 Task: Add an event with the title Lunch Break: Wellness and Self-Care Workshop, date '2023/11/15', time 7:50 AM to 9:50 AMand add a description: As the meeting progresses, the focus will shift towards exploring potential synergies, investment opportunities, and the investor's specific interests. The potential investor may ask questions about your market strategy, scalability, competitive landscape, or revenue projections. Be prepared to provide concise and well-supported answers, backed by market research, customer insights, or industry trends._x000D_
_x000D_
Select event color  Banana . Add location for the event as: San Francisco, USA, logged in from the account softage.4@softage.netand send the event invitation to softage.3@softage.net and softage.5@softage.net. Set a reminder for the event Weekly on Sunday
Action: Mouse moved to (68, 84)
Screenshot: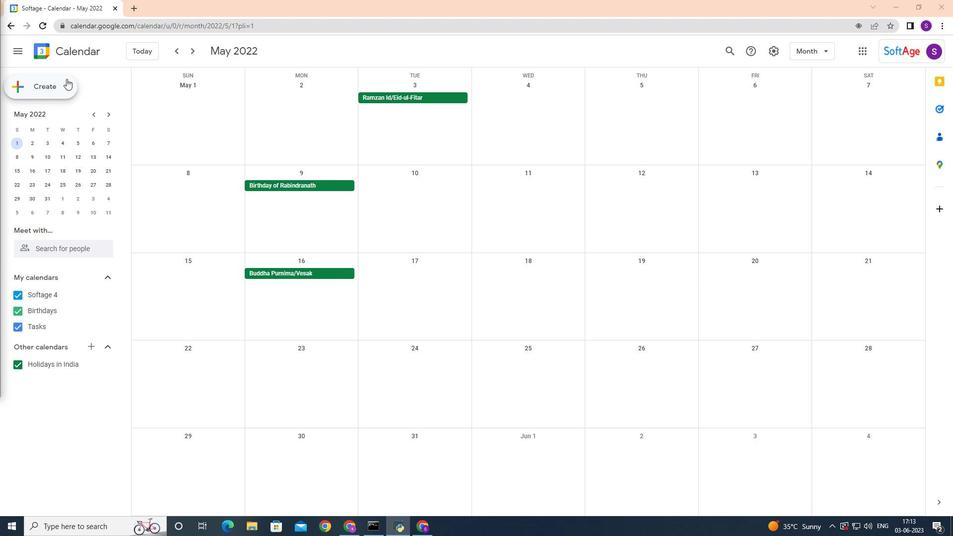 
Action: Mouse pressed left at (68, 84)
Screenshot: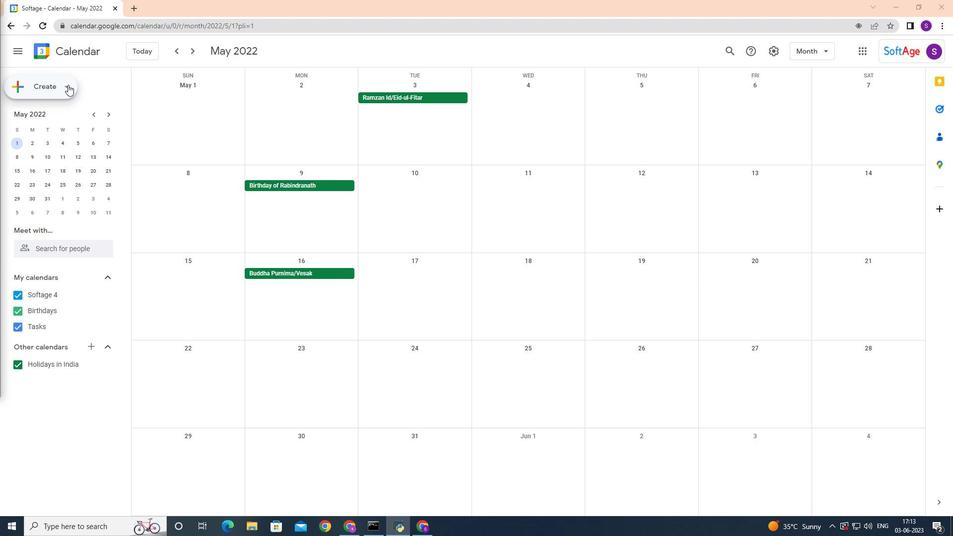 
Action: Mouse moved to (63, 110)
Screenshot: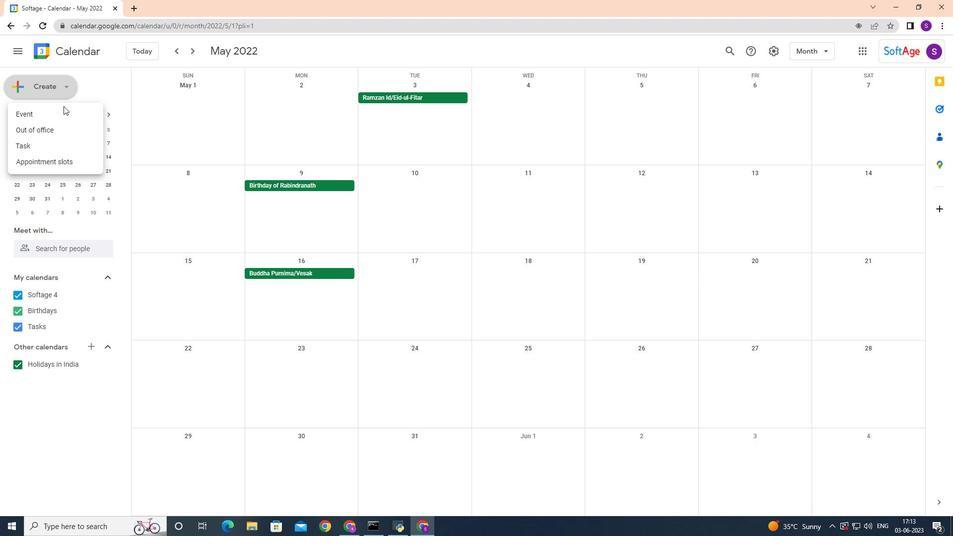 
Action: Mouse pressed left at (63, 110)
Screenshot: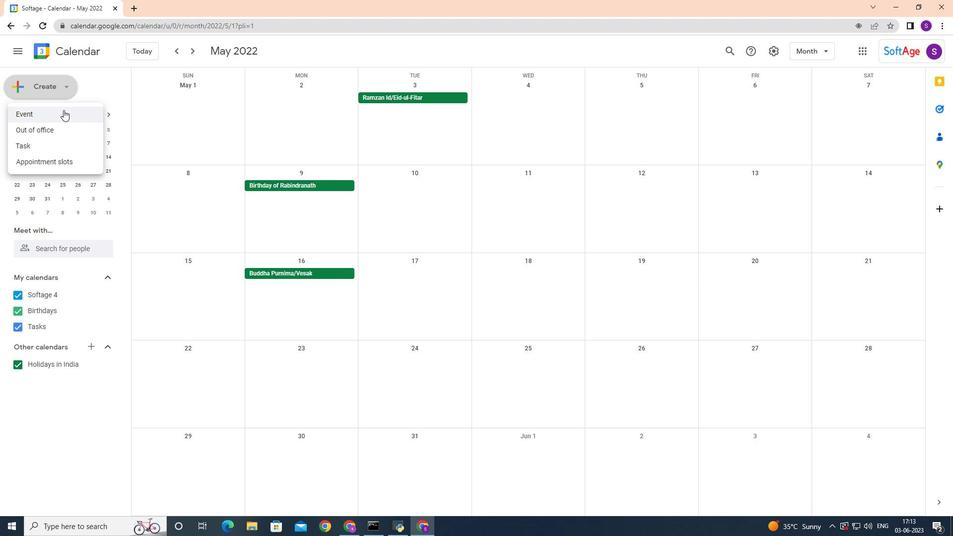 
Action: Mouse moved to (378, 333)
Screenshot: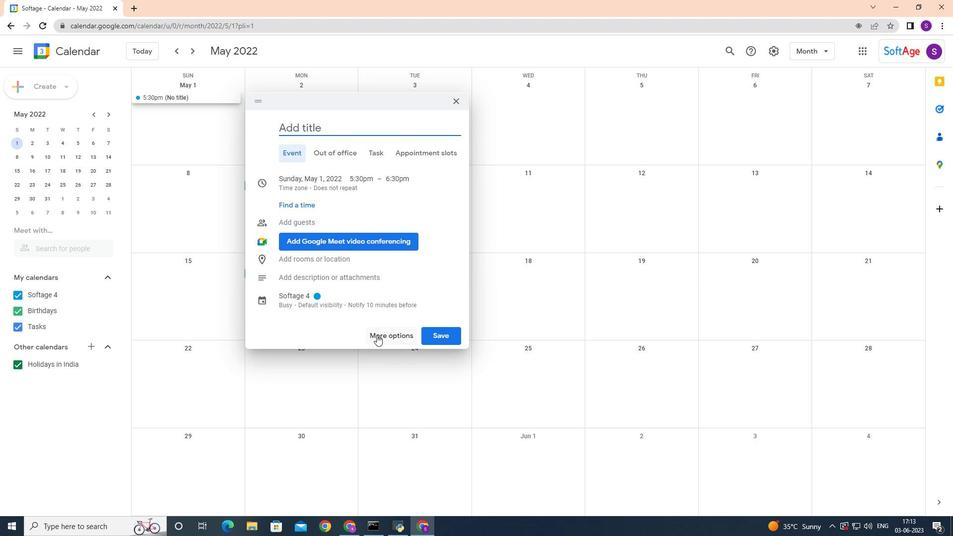 
Action: Mouse pressed left at (378, 333)
Screenshot: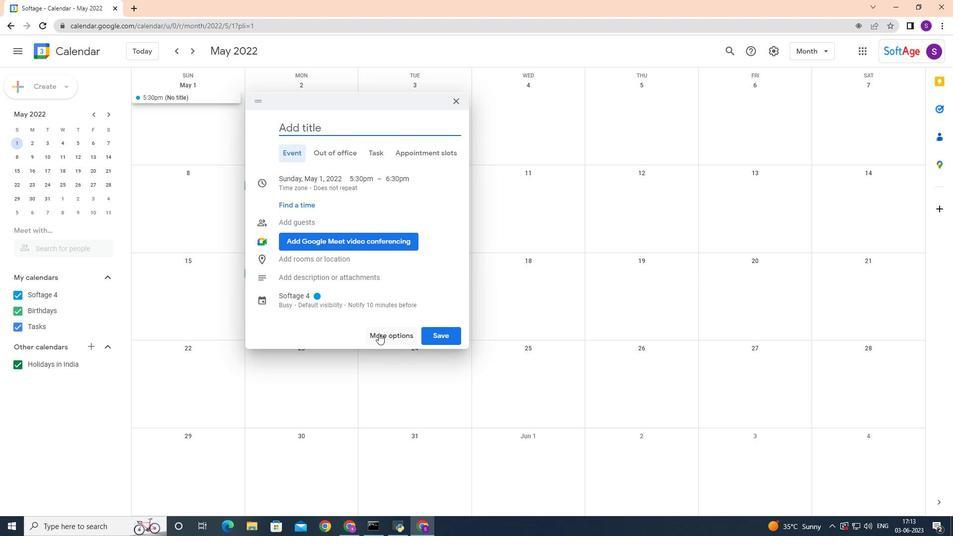 
Action: Mouse moved to (127, 113)
Screenshot: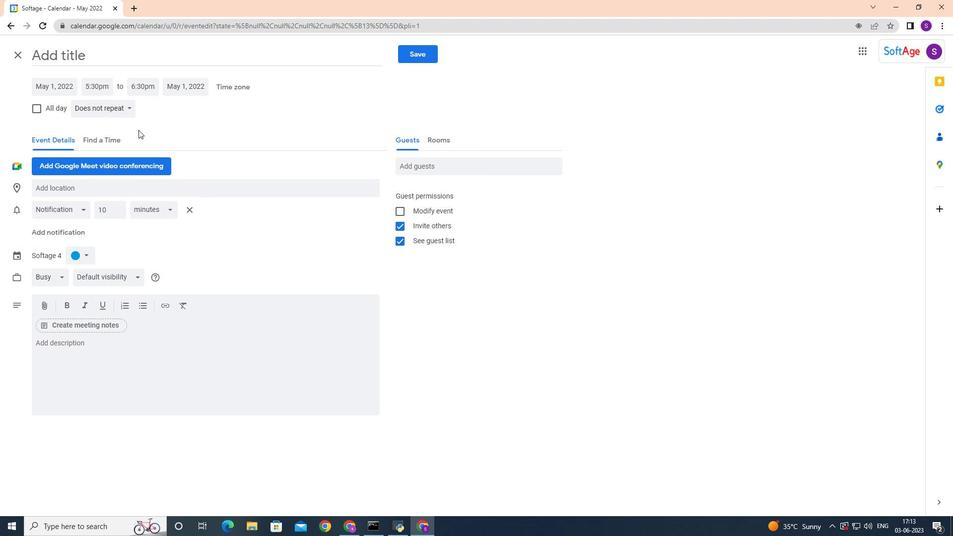 
Action: Key pressed <Key.shift>Lunch<Key.space><Key.shift>Break<Key.space><Key.shift>:<Key.space><Key.shift>wellness<Key.space>and<Key.space>se<Key.backspace><Key.backspace><Key.shift>Self-care<Key.space><Key.shift>Workshop
Screenshot: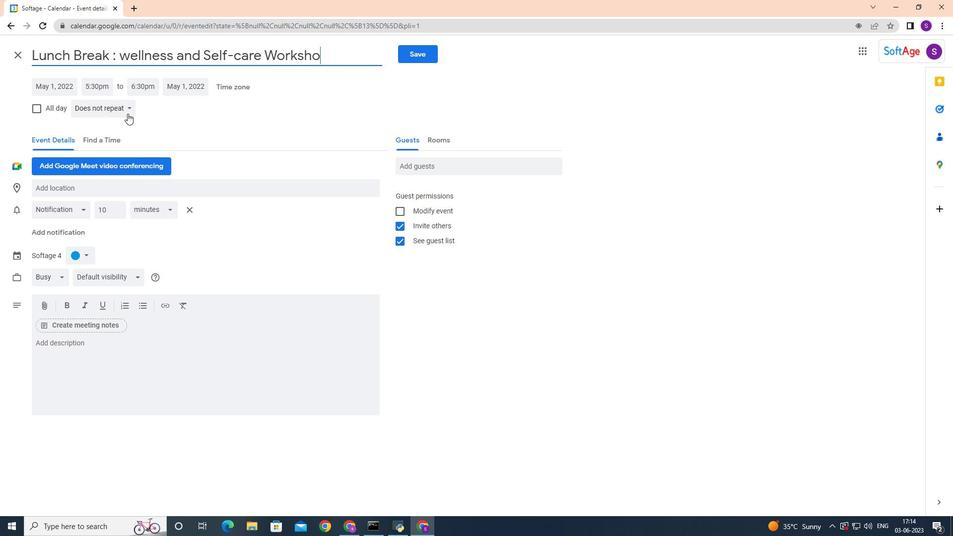 
Action: Mouse moved to (49, 90)
Screenshot: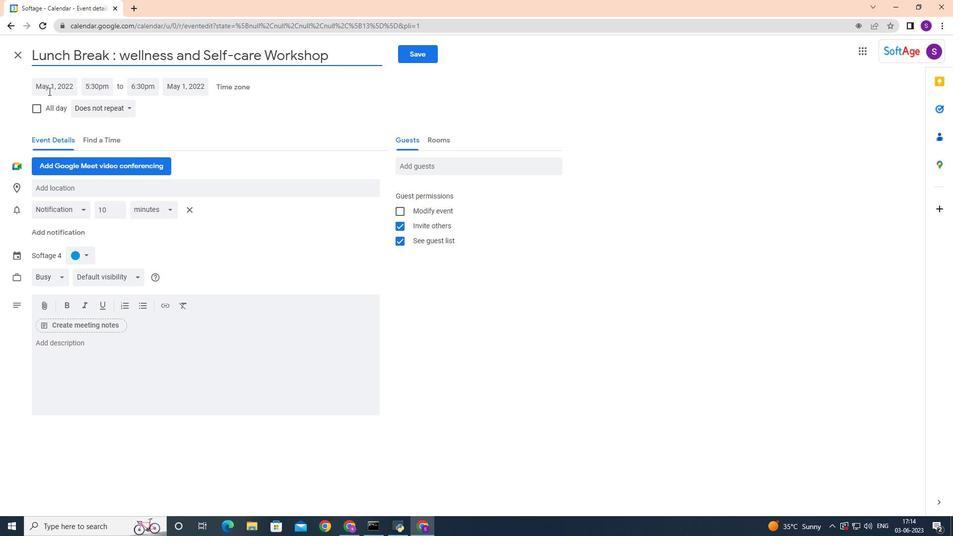 
Action: Mouse pressed left at (49, 90)
Screenshot: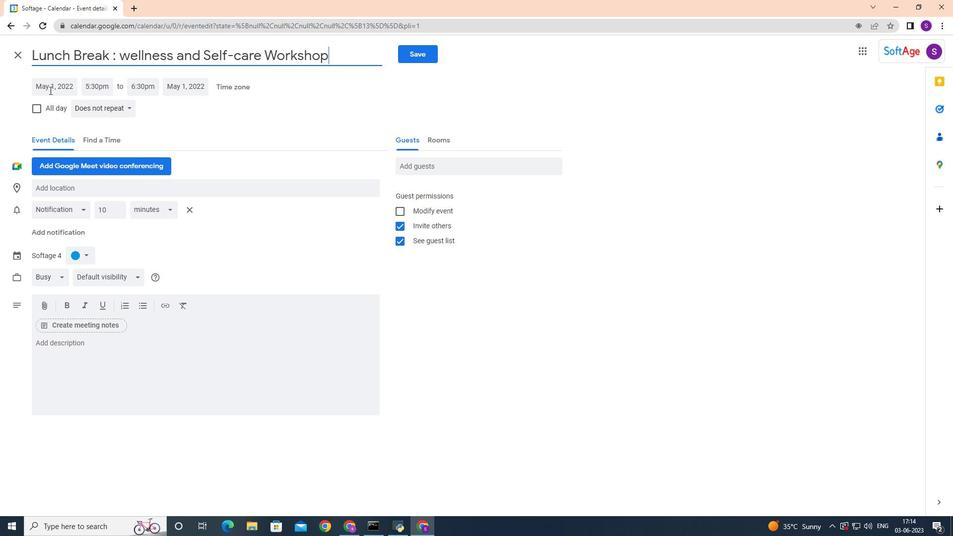 
Action: Mouse moved to (158, 108)
Screenshot: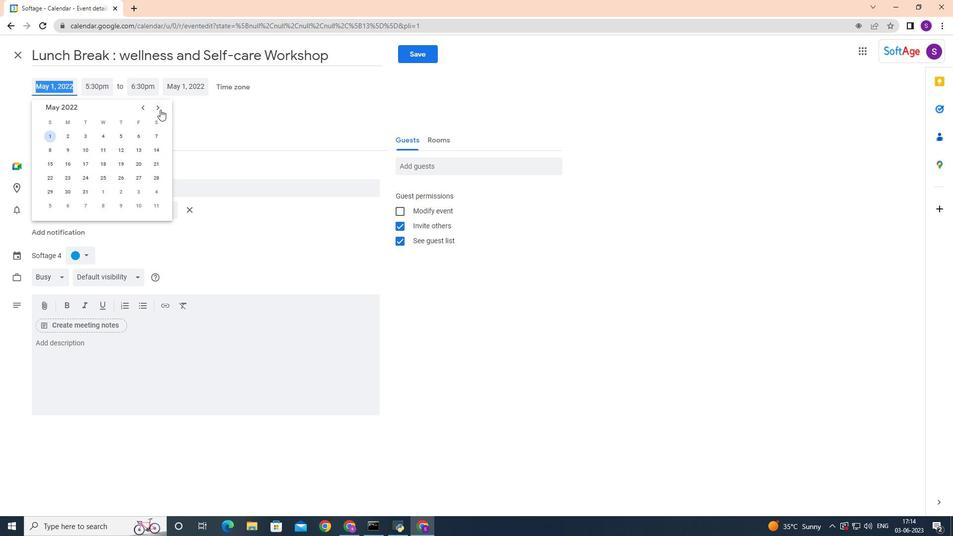 
Action: Mouse pressed left at (158, 108)
Screenshot: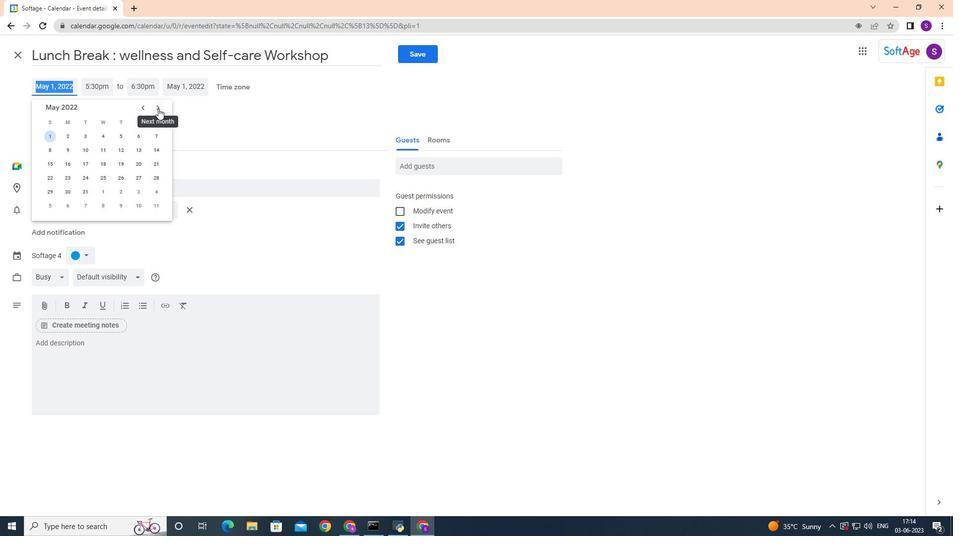 
Action: Mouse pressed left at (158, 108)
Screenshot: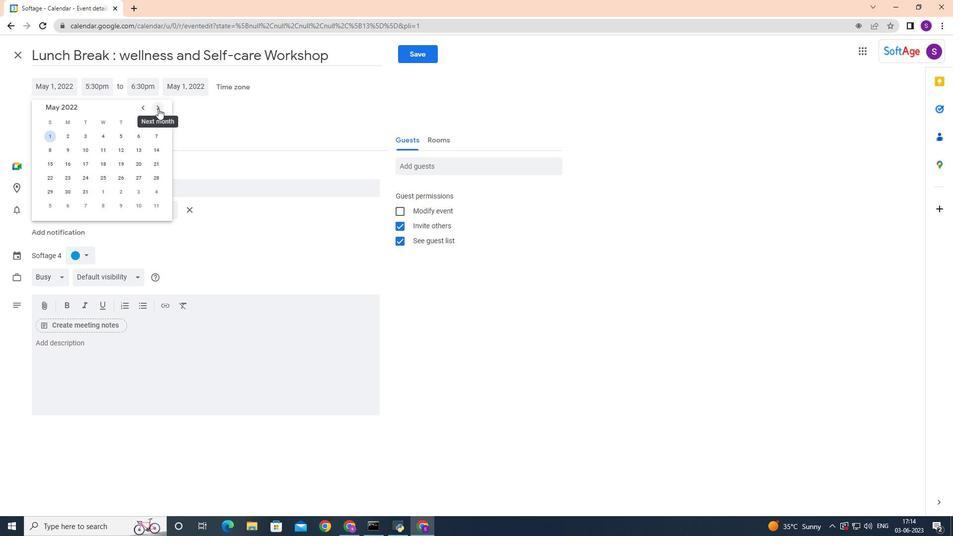 
Action: Mouse pressed left at (158, 108)
Screenshot: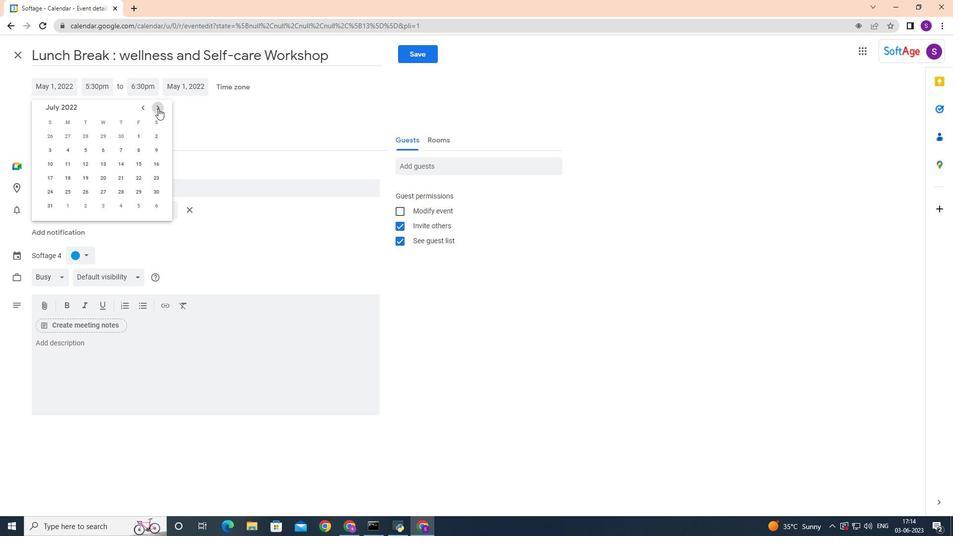
Action: Mouse pressed left at (158, 108)
Screenshot: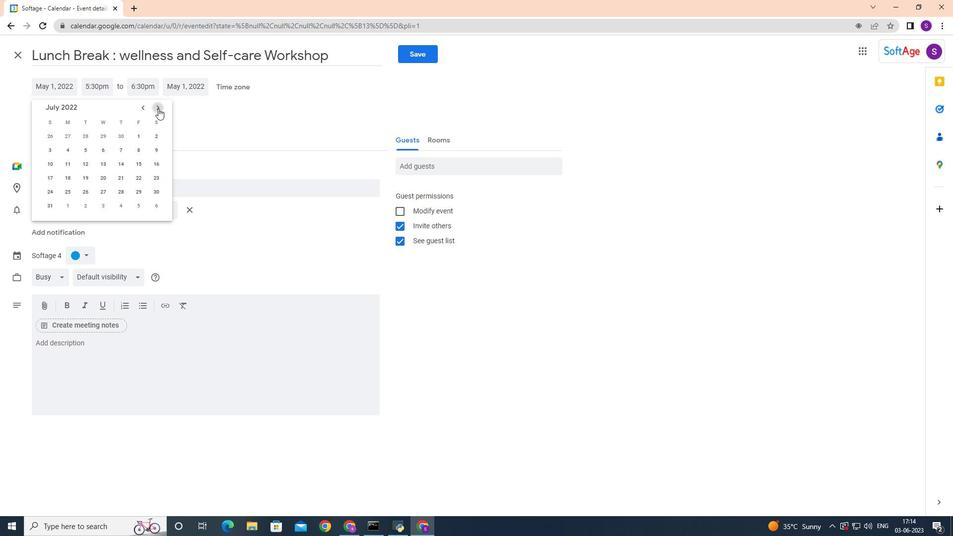 
Action: Mouse pressed left at (158, 108)
Screenshot: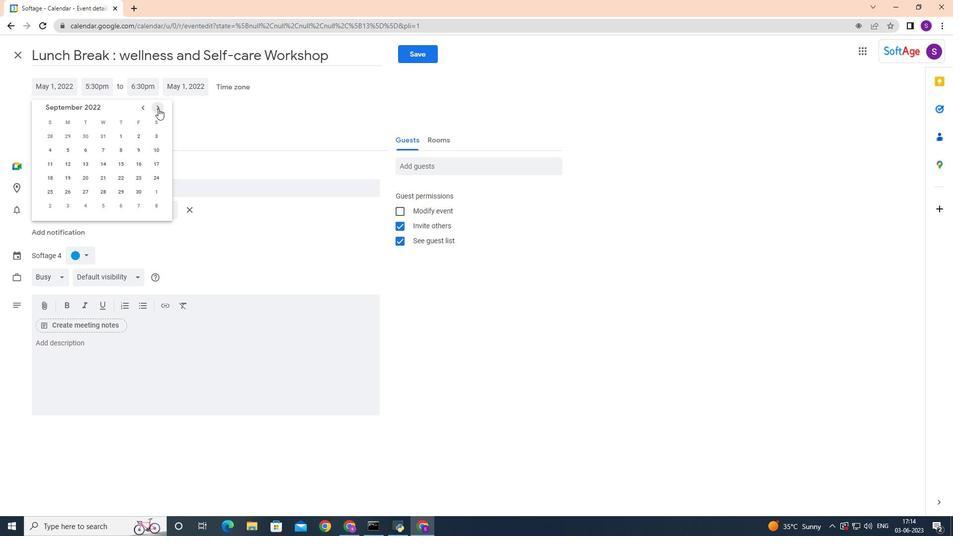 
Action: Mouse pressed left at (158, 108)
Screenshot: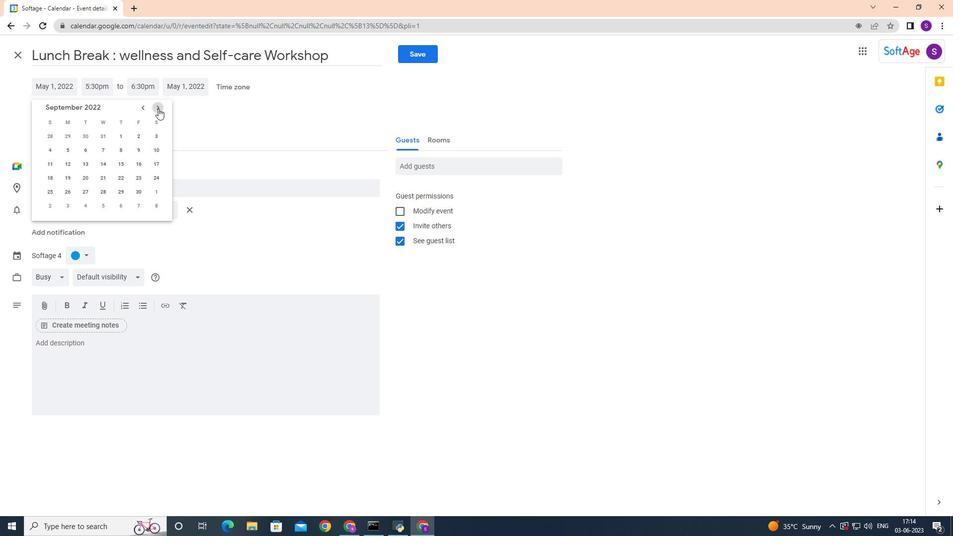 
Action: Mouse pressed left at (158, 108)
Screenshot: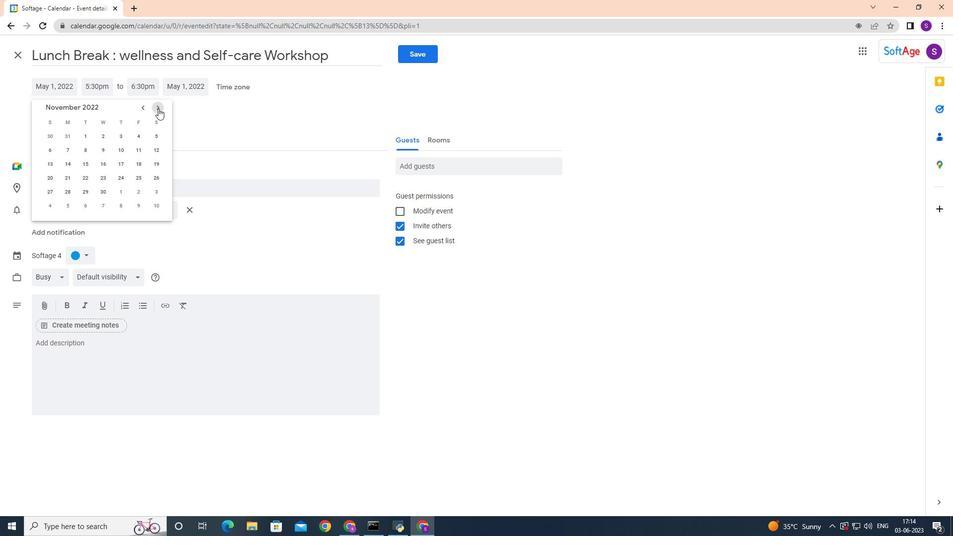 
Action: Mouse pressed left at (158, 108)
Screenshot: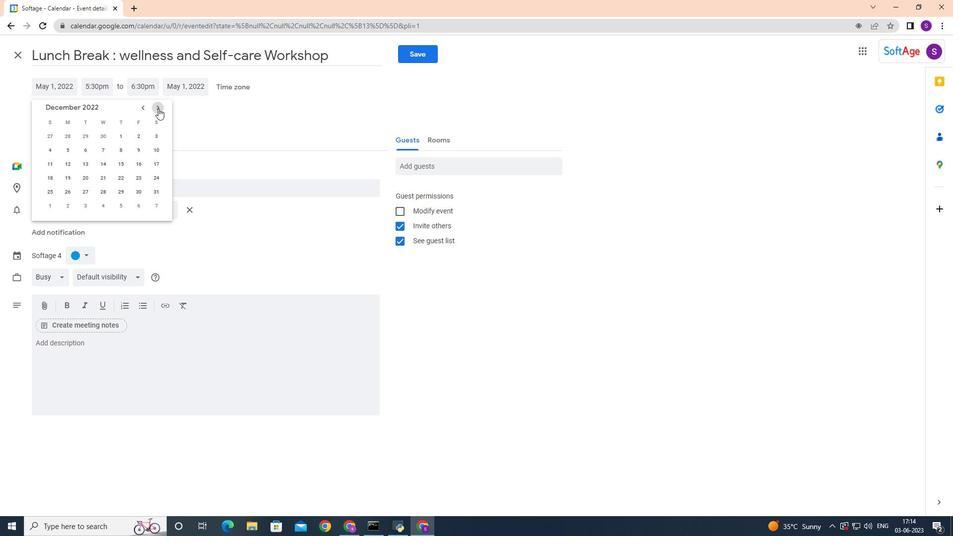 
Action: Mouse pressed left at (158, 108)
Screenshot: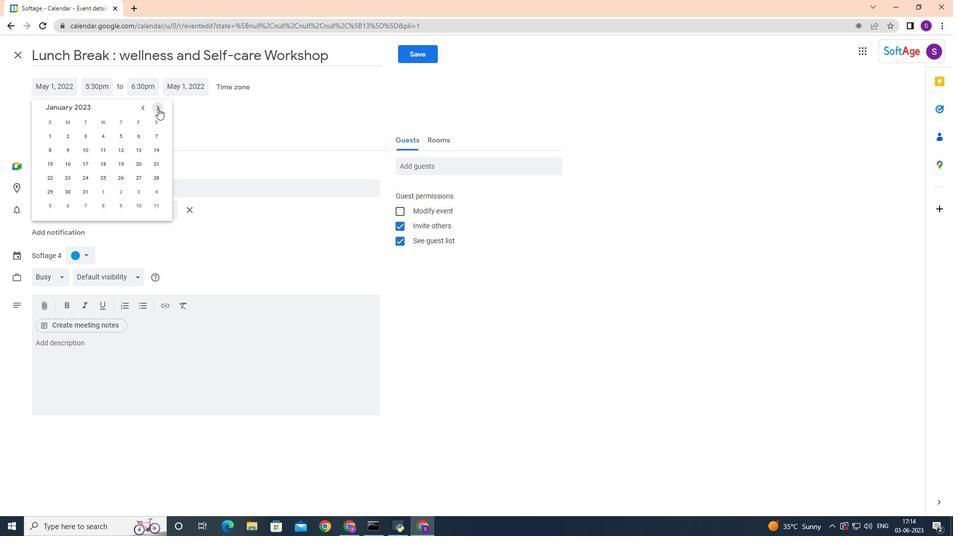 
Action: Mouse pressed left at (158, 108)
Screenshot: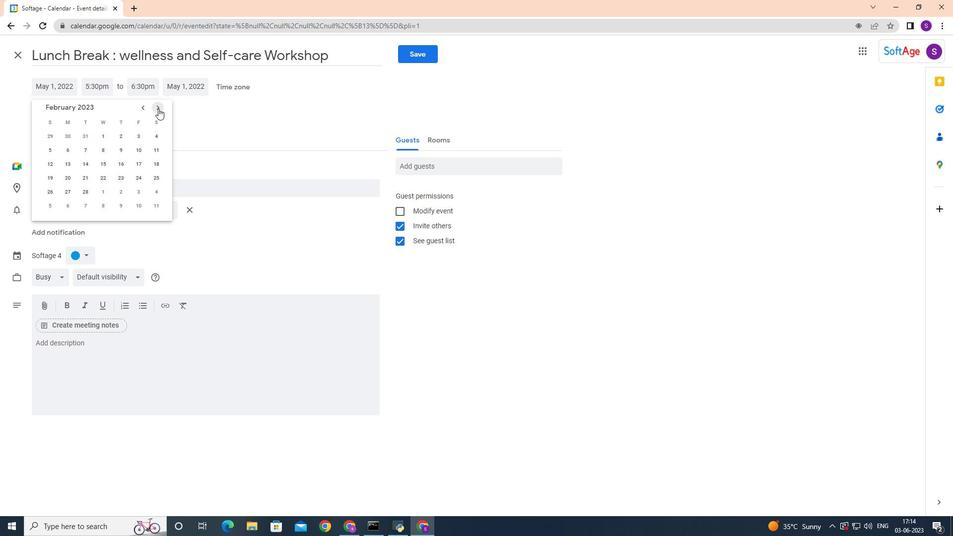 
Action: Mouse pressed left at (158, 108)
Screenshot: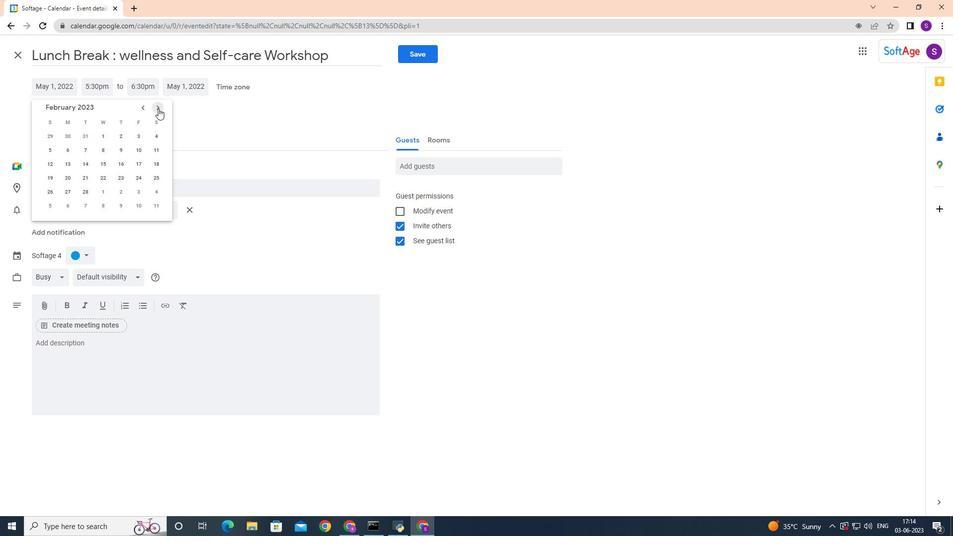 
Action: Mouse pressed left at (158, 108)
Screenshot: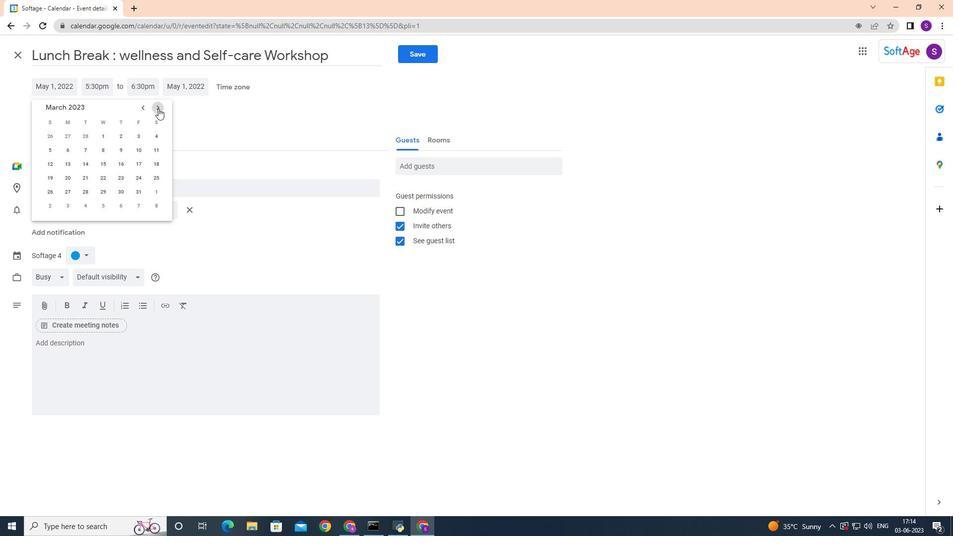 
Action: Mouse pressed left at (158, 108)
Screenshot: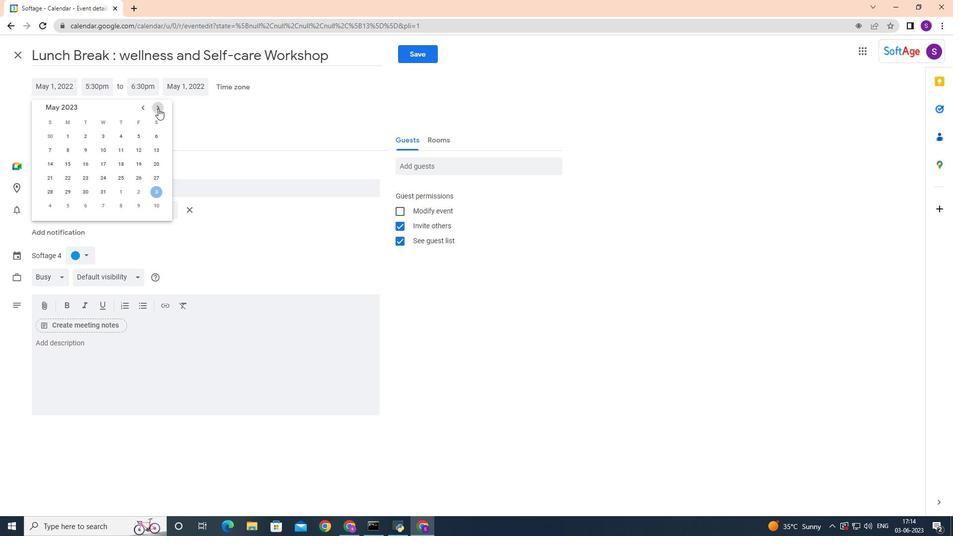 
Action: Mouse pressed left at (158, 108)
Screenshot: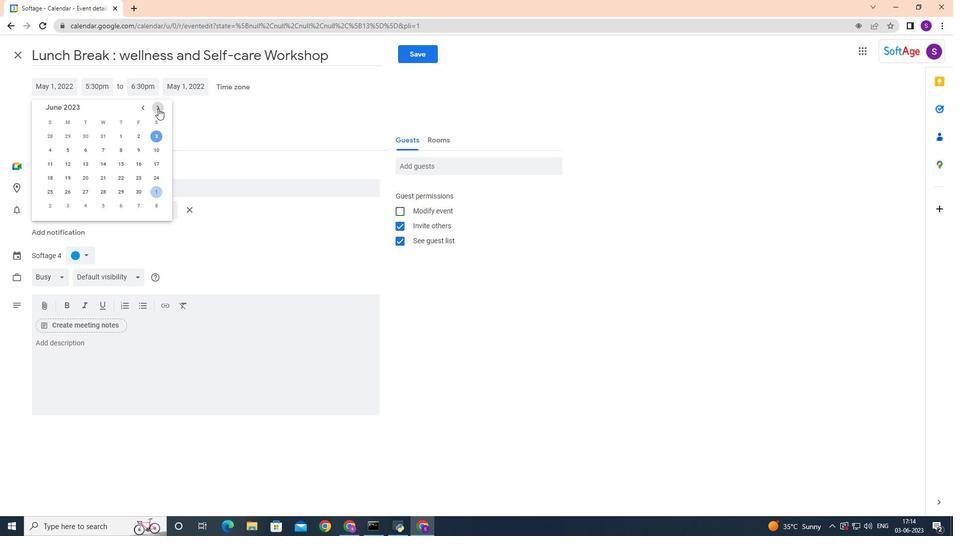 
Action: Mouse pressed left at (158, 108)
Screenshot: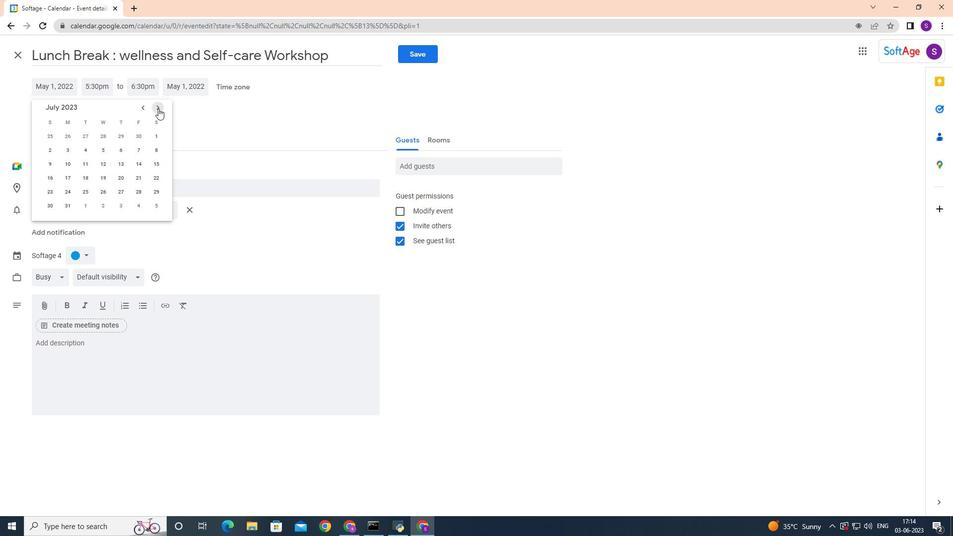 
Action: Mouse pressed left at (158, 108)
Screenshot: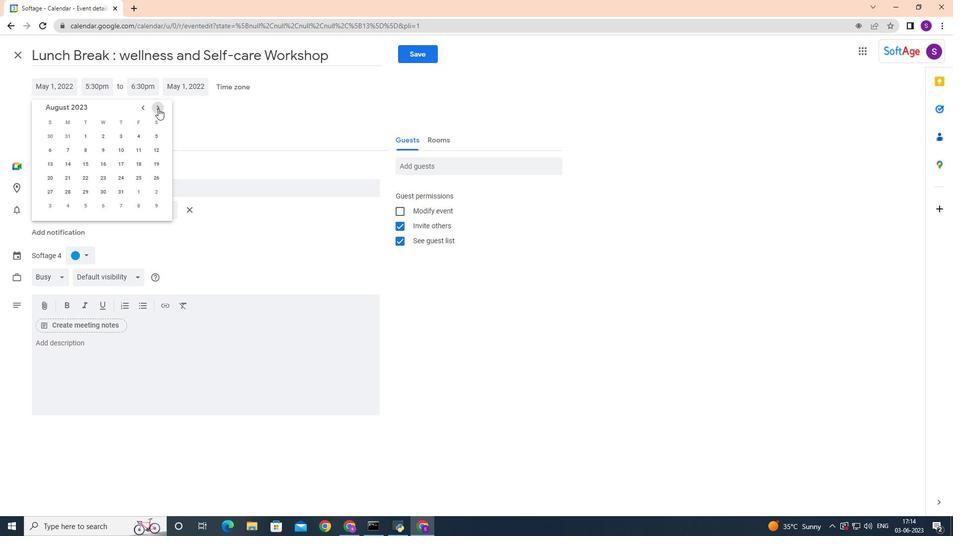 
Action: Mouse pressed left at (158, 108)
Screenshot: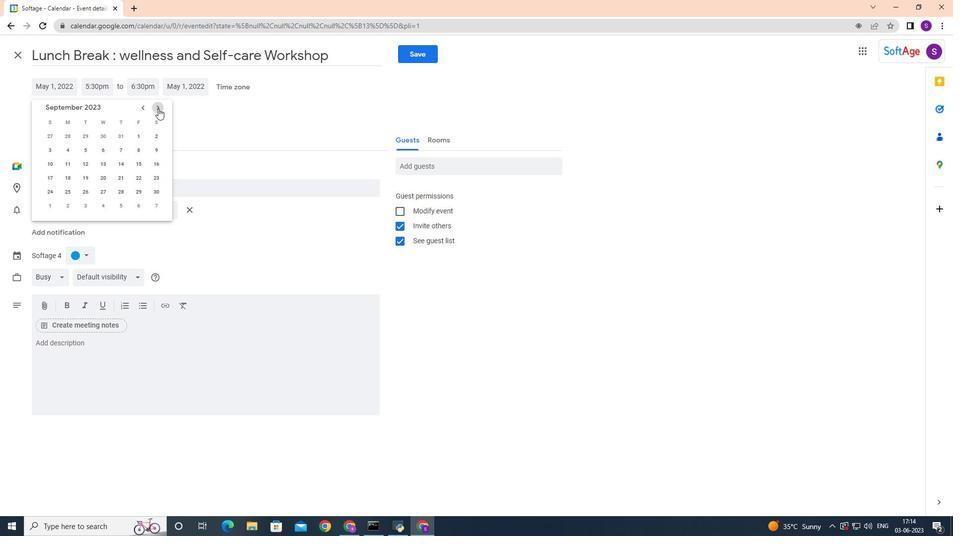 
Action: Mouse pressed left at (158, 108)
Screenshot: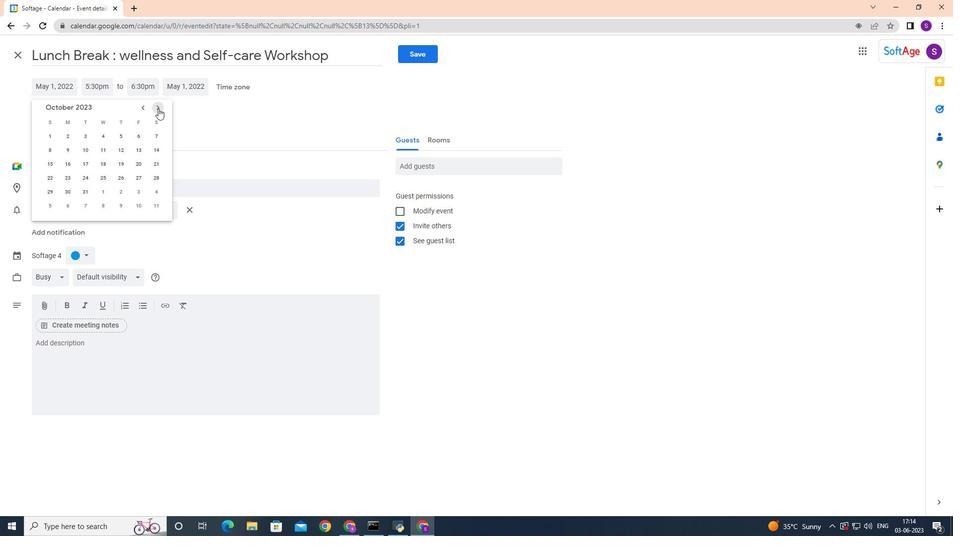 
Action: Mouse moved to (105, 162)
Screenshot: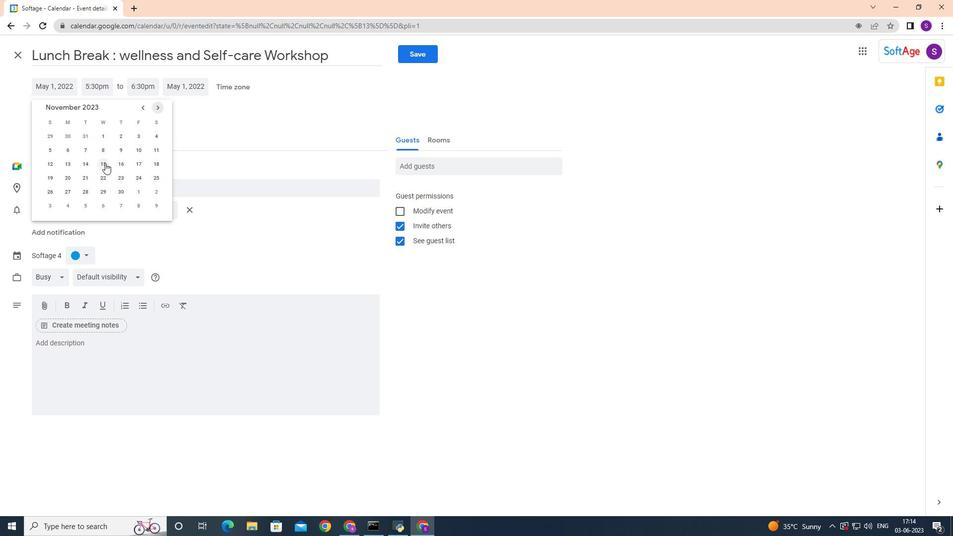 
Action: Mouse pressed left at (105, 162)
Screenshot: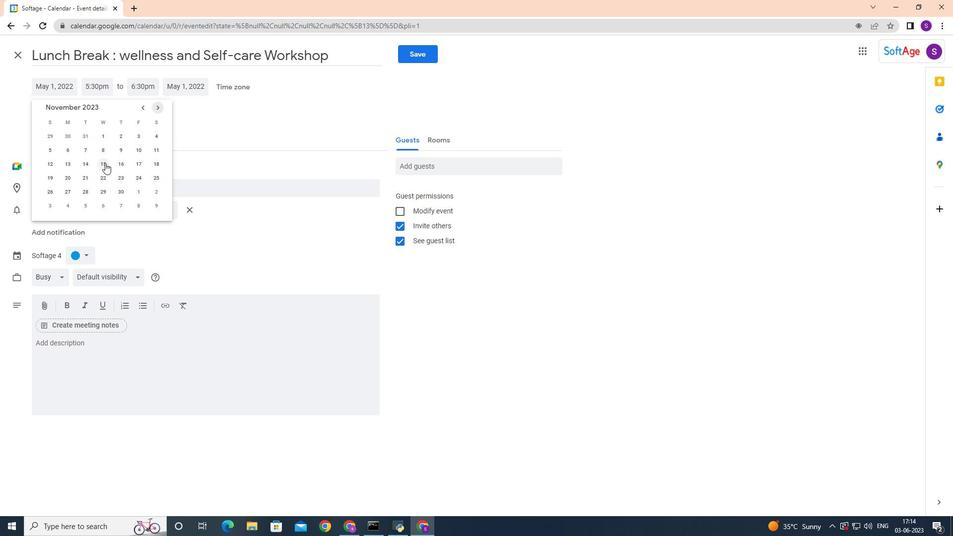 
Action: Mouse moved to (102, 89)
Screenshot: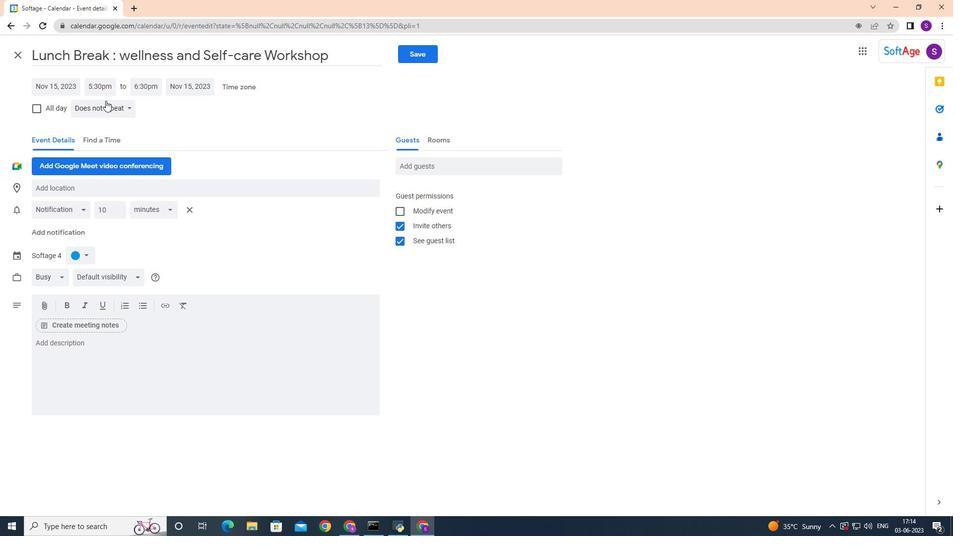 
Action: Mouse pressed left at (102, 89)
Screenshot: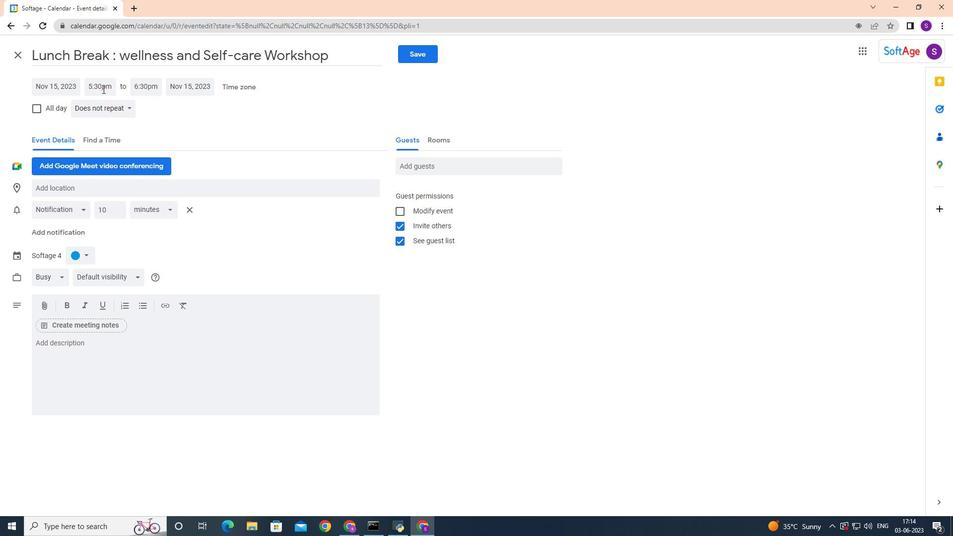 
Action: Mouse moved to (129, 144)
Screenshot: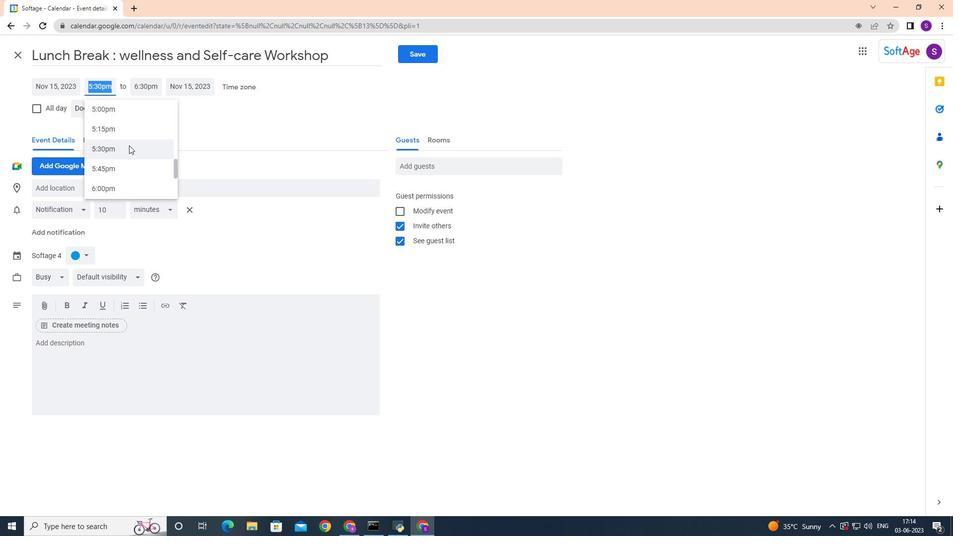 
Action: Key pressed <Key.backspace>7<Key.shift><Key.shift><Key.shift><Key.shift><Key.shift>:50<Key.space><Key.shift>A<Key.shift>M<Key.enter>
Screenshot: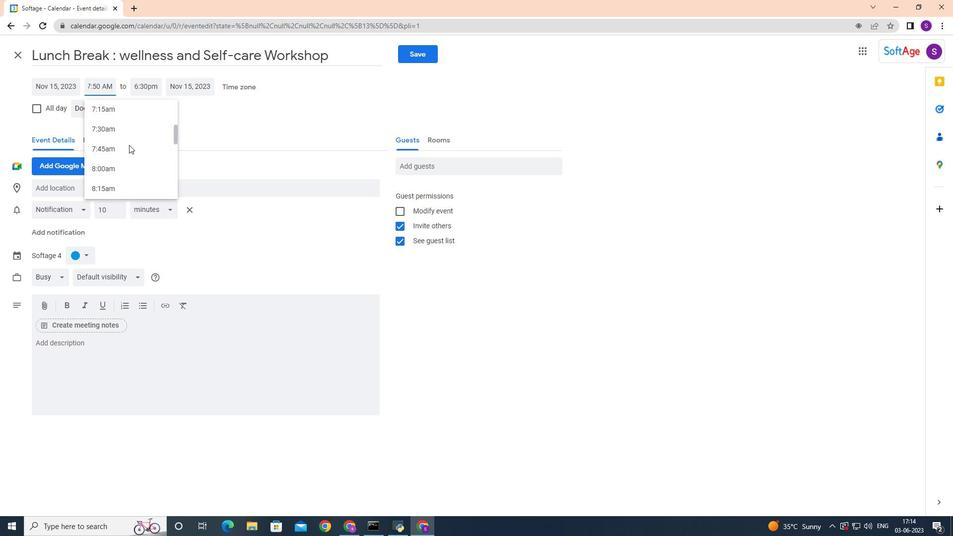 
Action: Mouse moved to (141, 86)
Screenshot: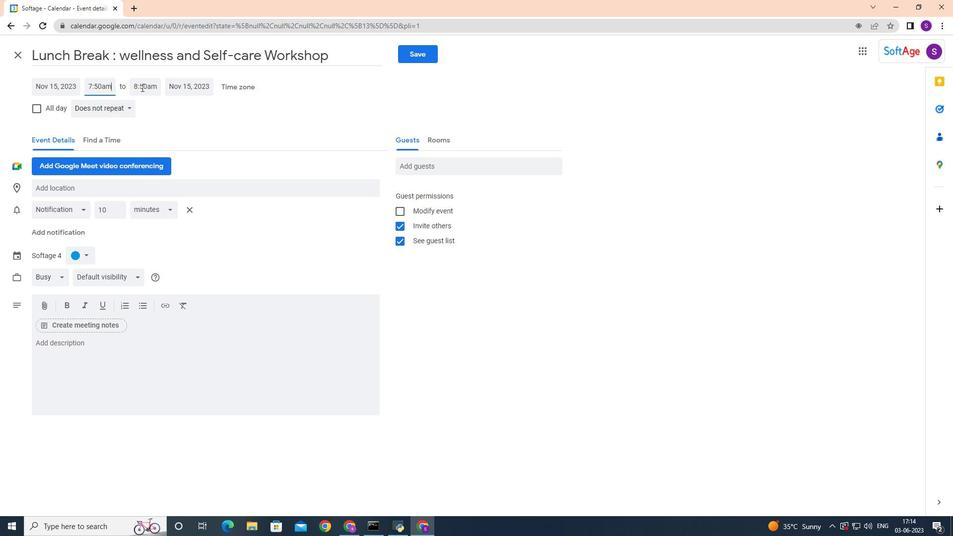 
Action: Mouse pressed left at (141, 86)
Screenshot: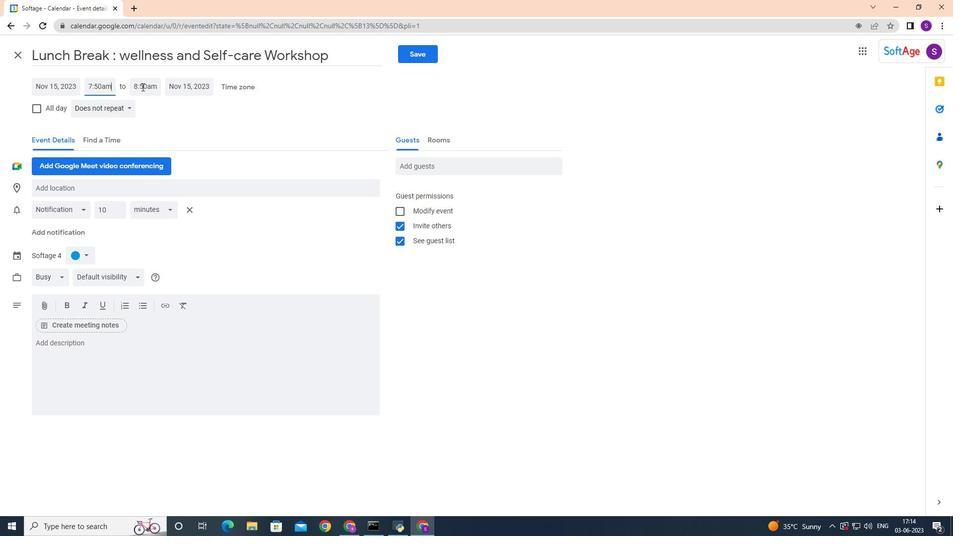 
Action: Mouse moved to (171, 190)
Screenshot: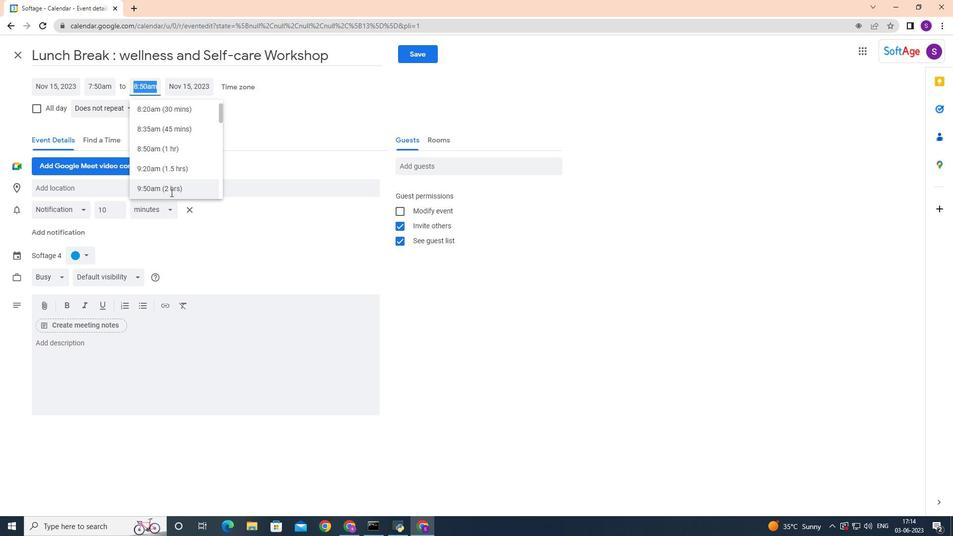 
Action: Mouse pressed left at (171, 190)
Screenshot: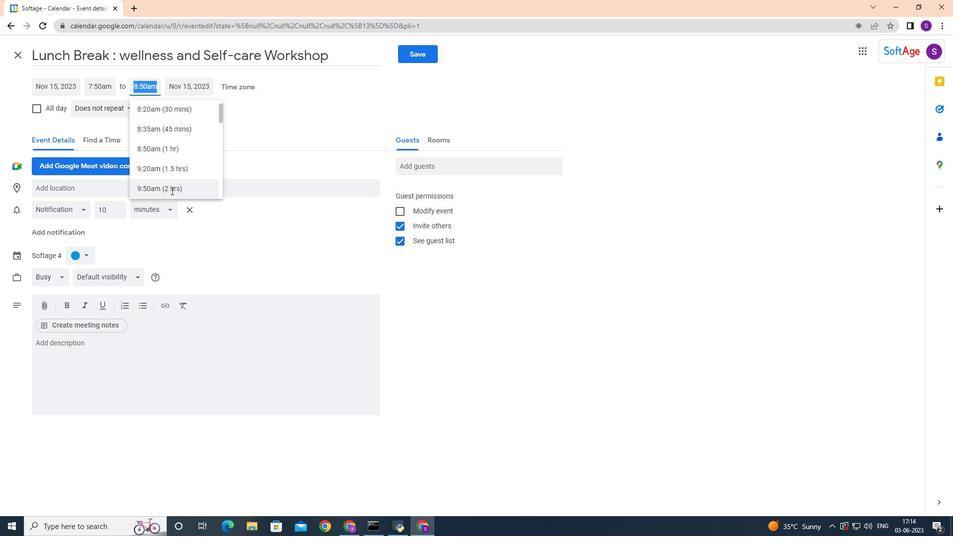 
Action: Mouse moved to (104, 351)
Screenshot: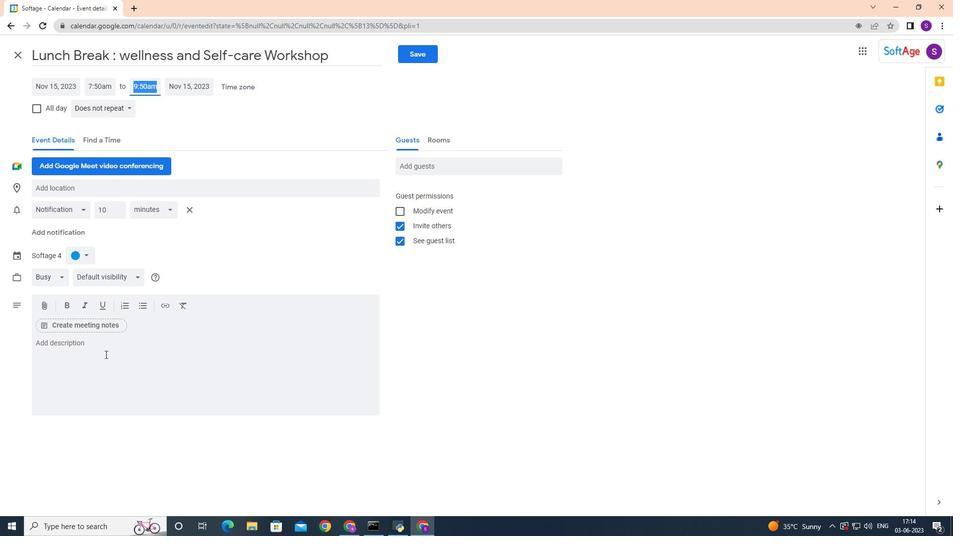 
Action: Mouse pressed left at (104, 351)
Screenshot: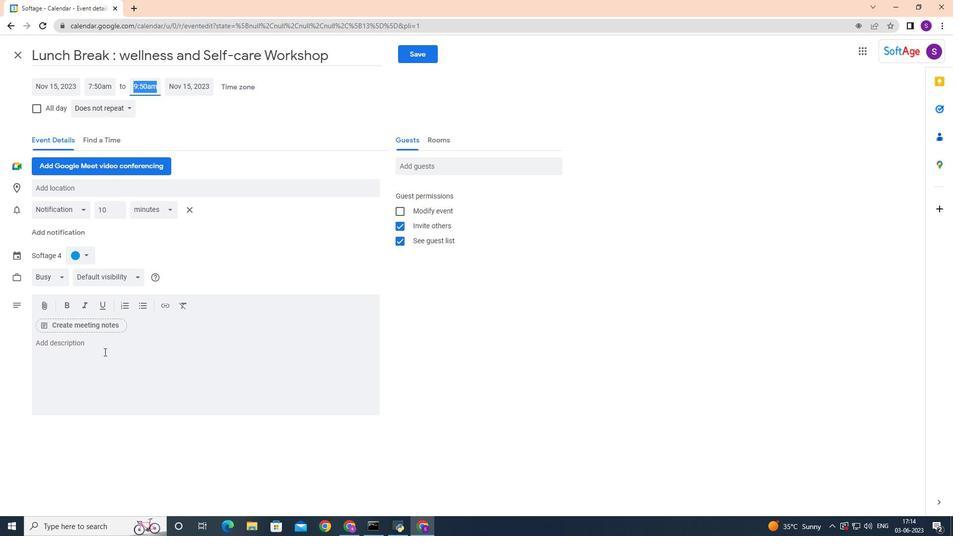 
Action: Key pressed <Key.shift>As<Key.space>the<Key.space>meeting<Key.space>progresses,<Key.space>the<Key.space>g<Key.backspace>focus<Key.space>will<Key.space>shift<Key.space>toward<Key.space>exploring<Key.space>potential<Key.space>synergies,<Key.space>investment<Key.space>opportunities,<Key.space>and<Key.space>the<Key.space>investor<Key.space>specific<Key.space>interests.<Key.space>the<Key.space>potential<Key.space>invrstor<Key.space><Key.backspace><Key.backspace><Key.backspace><Key.backspace><Key.backspace><Key.backspace>estor<Key.space>may<Key.space>ask<Key.space>question<Key.space>about<Key.space>your<Key.space>market<Key.space>sr<Key.backspace>trategy<Key.space><Key.backspace>,<Key.space>scalability,<Key.space>competitive<Key.space>landscape,<Key.space>or<Key.space>revenue<Key.space>projections.<Key.space><Key.shift>Be<Key.space>prepared<Key.space>to<Key.space>provide<Key.space>conciswe<Key.backspace><Key.backspace>e<Key.space>and<Key.space>well-<Key.space>supported<Key.space>answees,<Key.space><Key.backspace><Key.backspace><Key.backspace><Key.backspace>rs,<Key.space>backed<Key.space>by<Key.space>market<Key.space>research,<Key.space>customer<Key.space>insights,<Key.space>or<Key.space>industry<Key.space>trends.
Screenshot: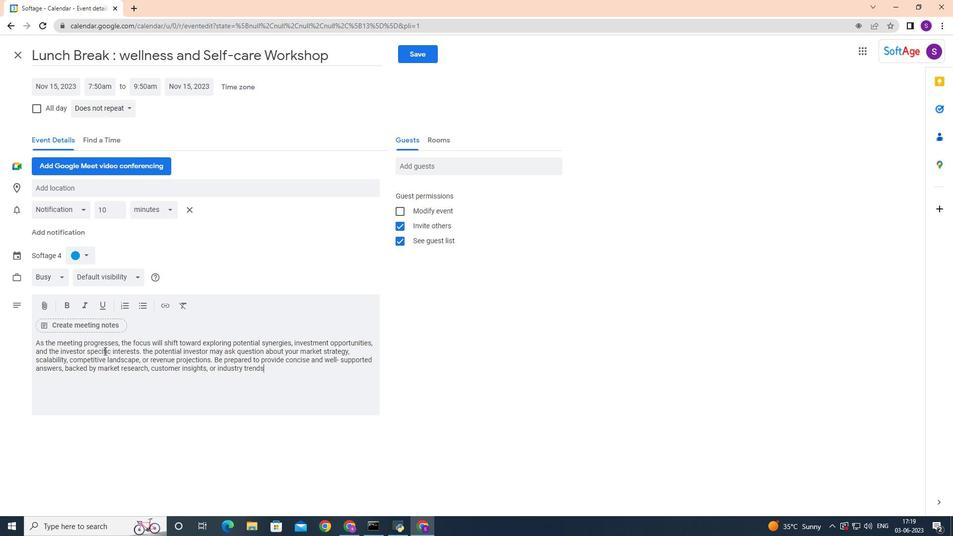 
Action: Mouse moved to (84, 255)
Screenshot: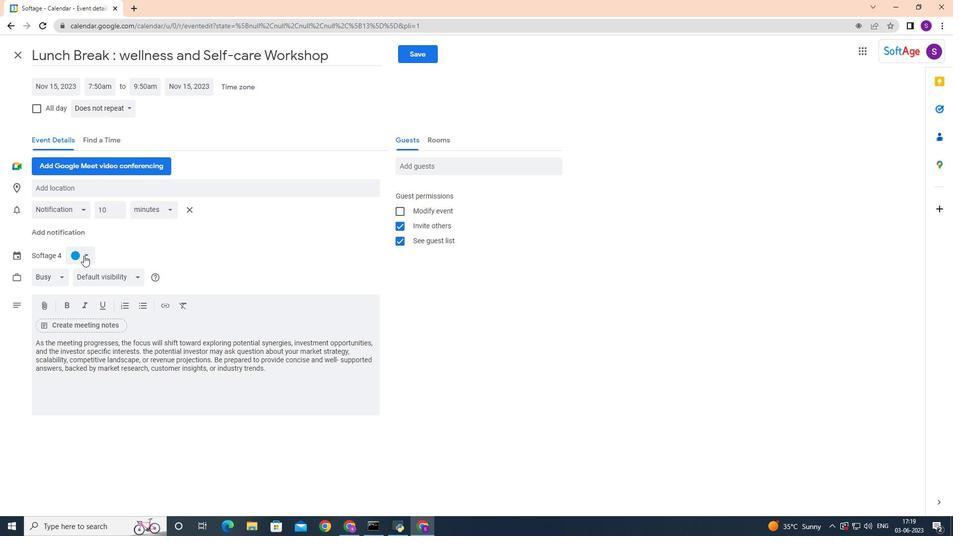 
Action: Mouse pressed left at (84, 255)
Screenshot: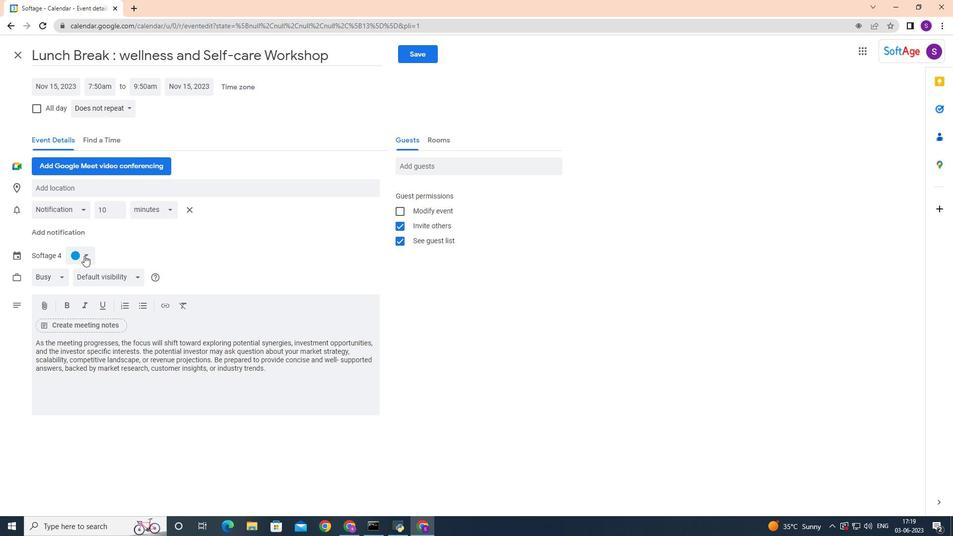 
Action: Mouse moved to (87, 265)
Screenshot: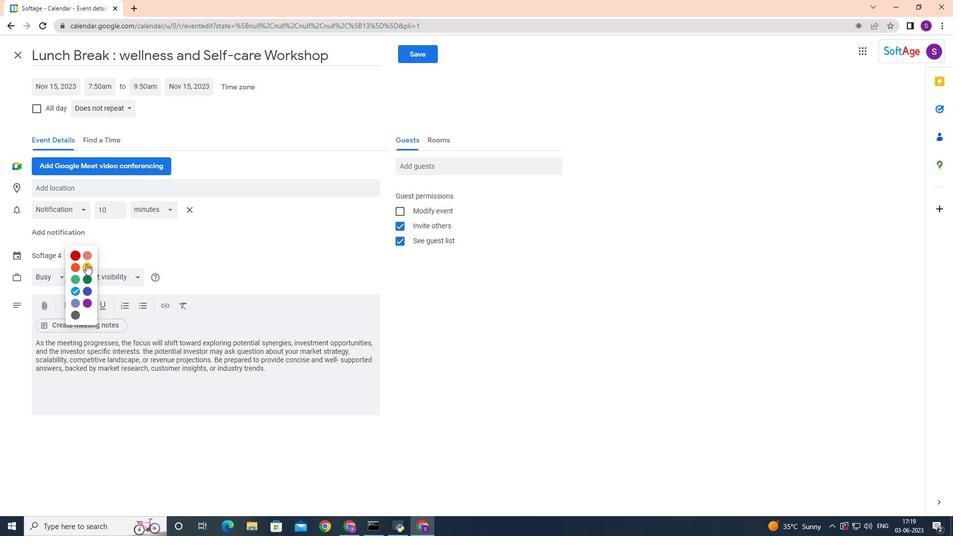 
Action: Mouse pressed left at (87, 265)
Screenshot: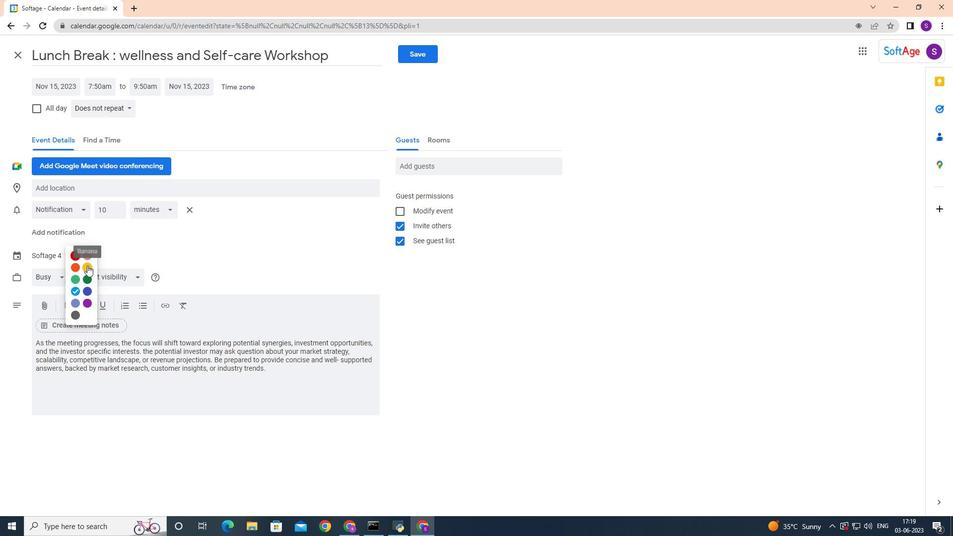 
Action: Mouse moved to (79, 183)
Screenshot: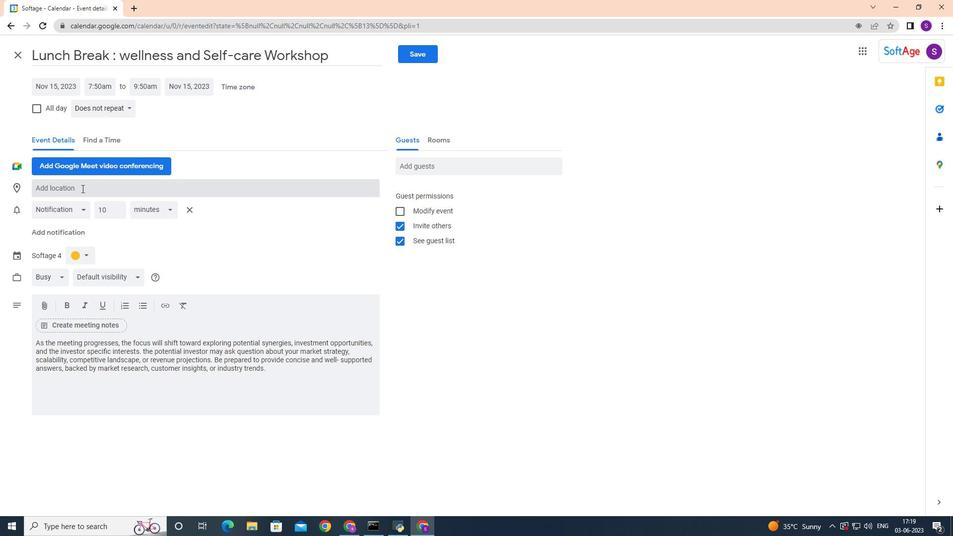 
Action: Mouse pressed left at (79, 183)
Screenshot: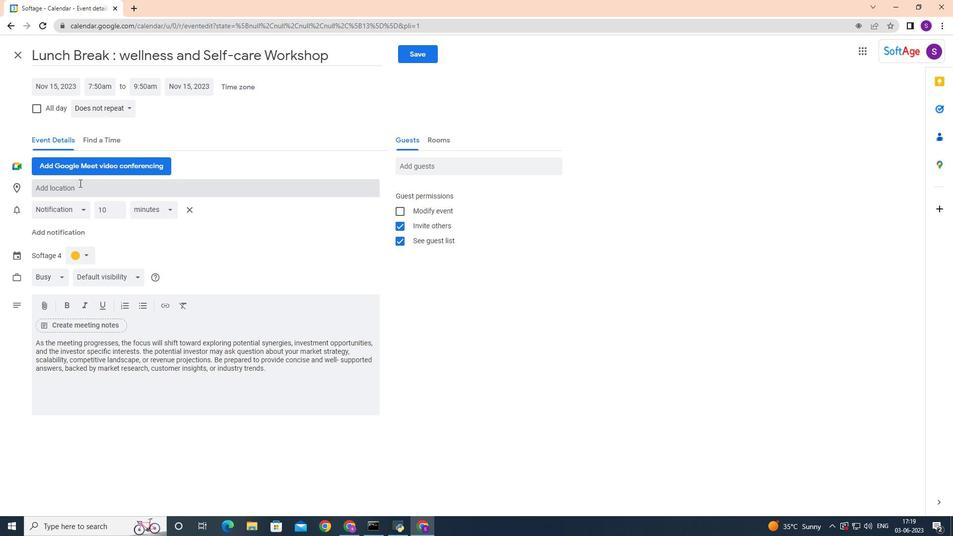 
Action: Key pressed <Key.shift>San<Key.space><Key.shift>Francisco,<Key.space><Key.shift><Key.shift><Key.shift>USA<Key.space>,
Screenshot: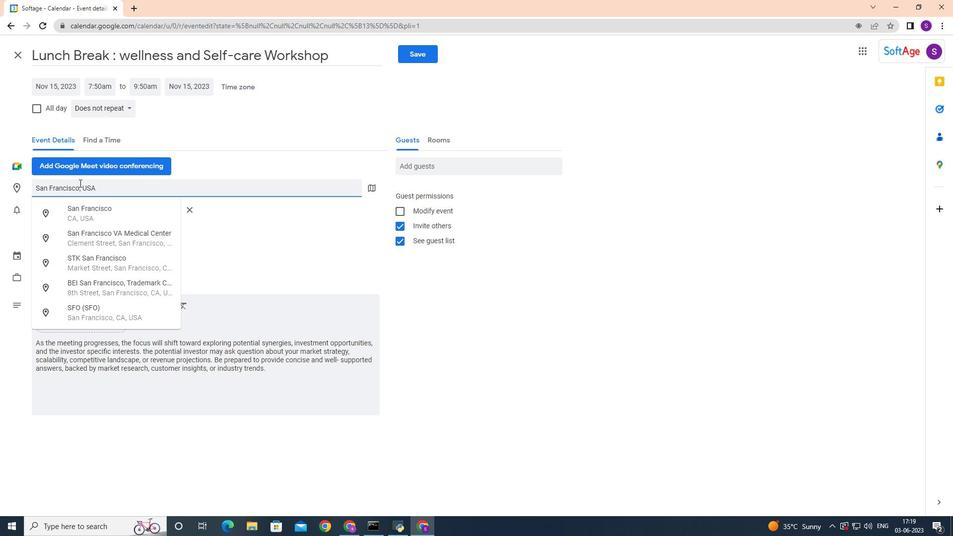 
Action: Mouse moved to (471, 165)
Screenshot: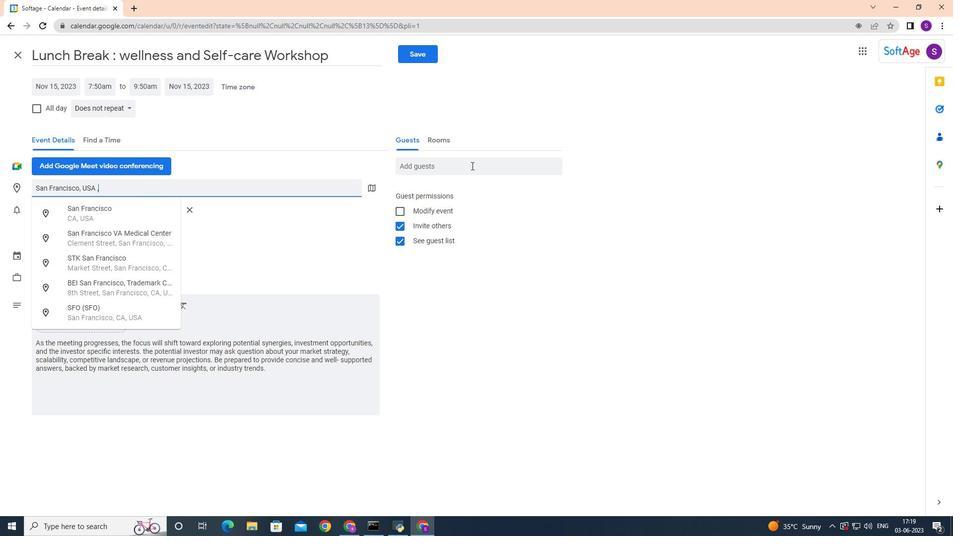 
Action: Mouse pressed left at (471, 165)
Screenshot: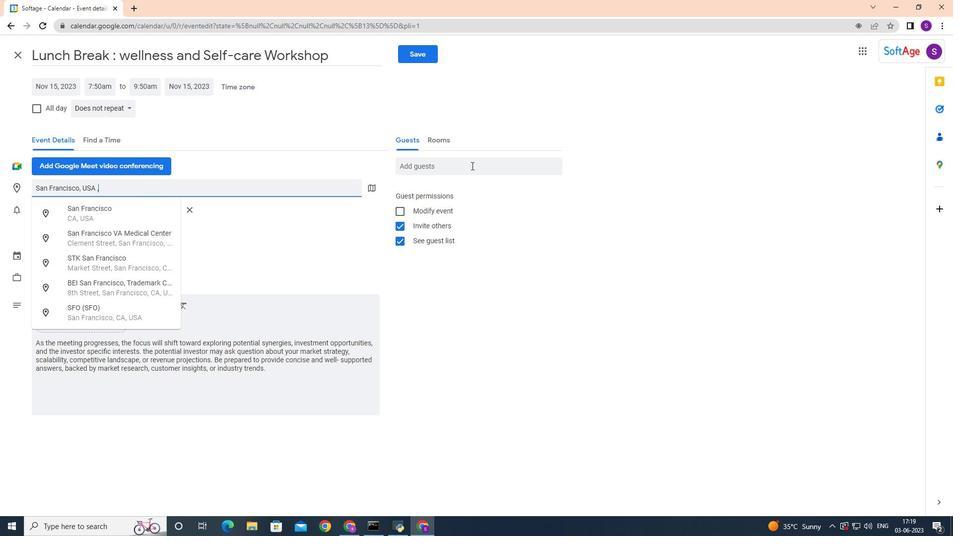 
Action: Mouse moved to (471, 165)
Screenshot: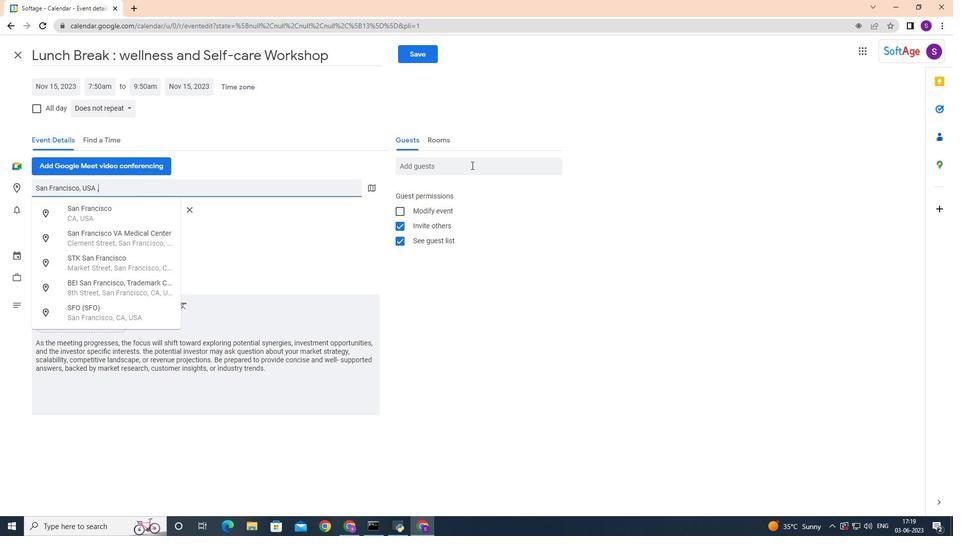
Action: Key pressed softage.3
Screenshot: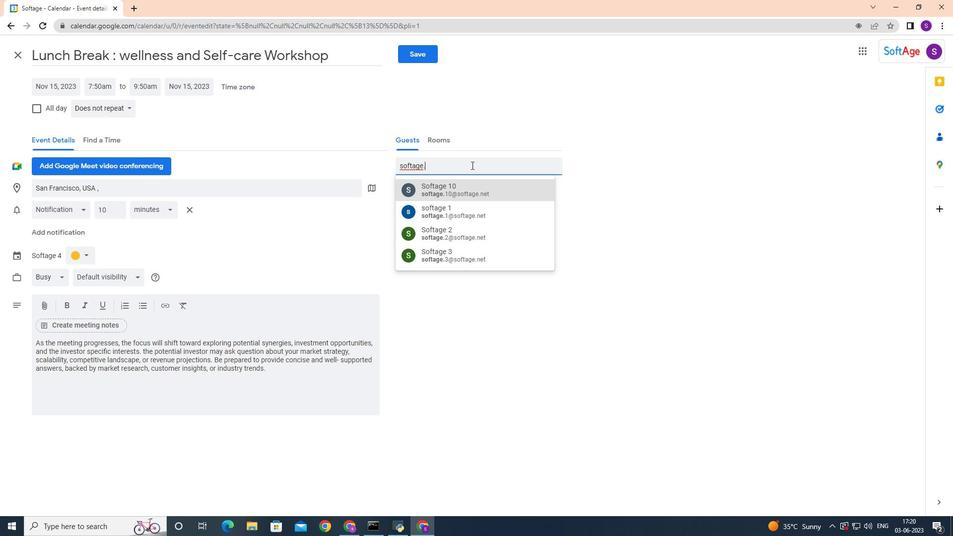 
Action: Mouse moved to (462, 190)
Screenshot: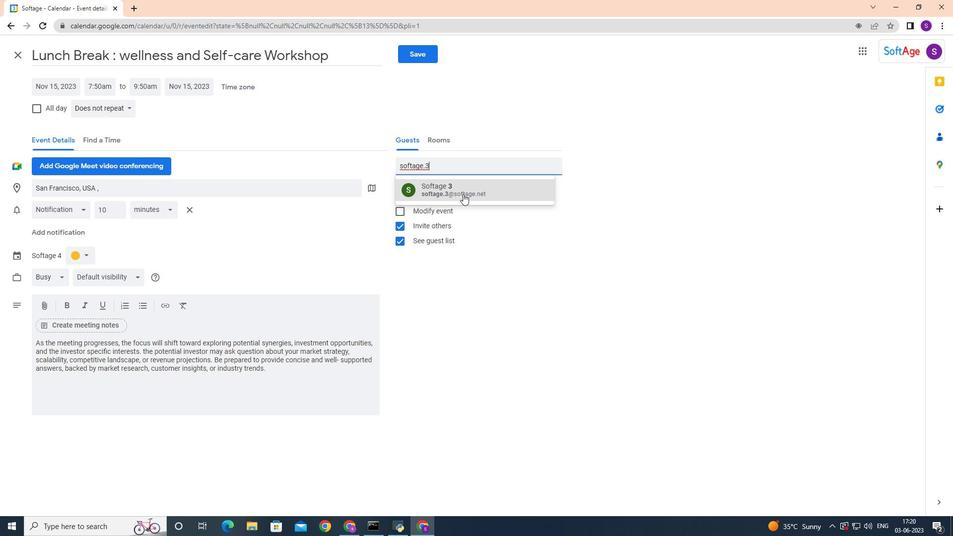 
Action: Mouse pressed left at (462, 190)
Screenshot: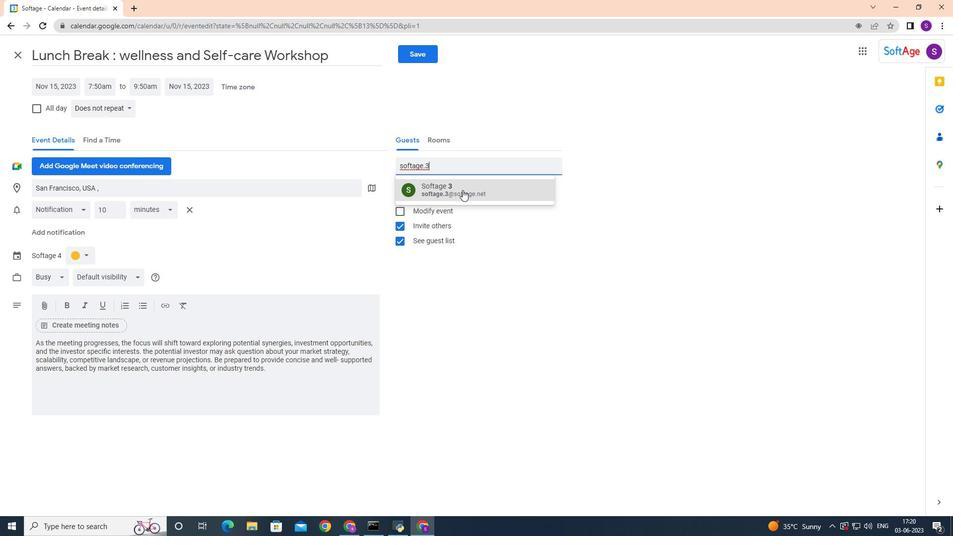 
Action: Key pressed softage.5
Screenshot: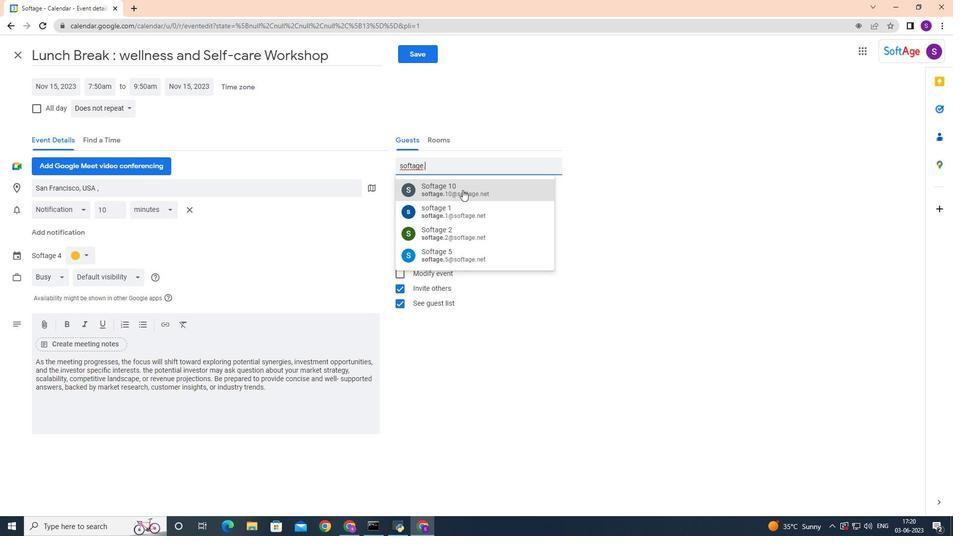 
Action: Mouse pressed left at (462, 190)
Screenshot: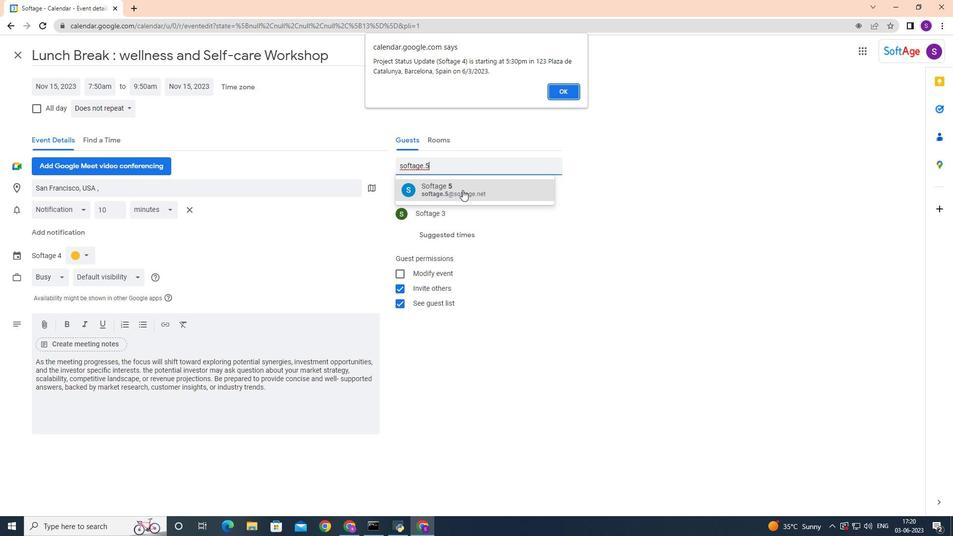 
Action: Mouse moved to (447, 191)
Screenshot: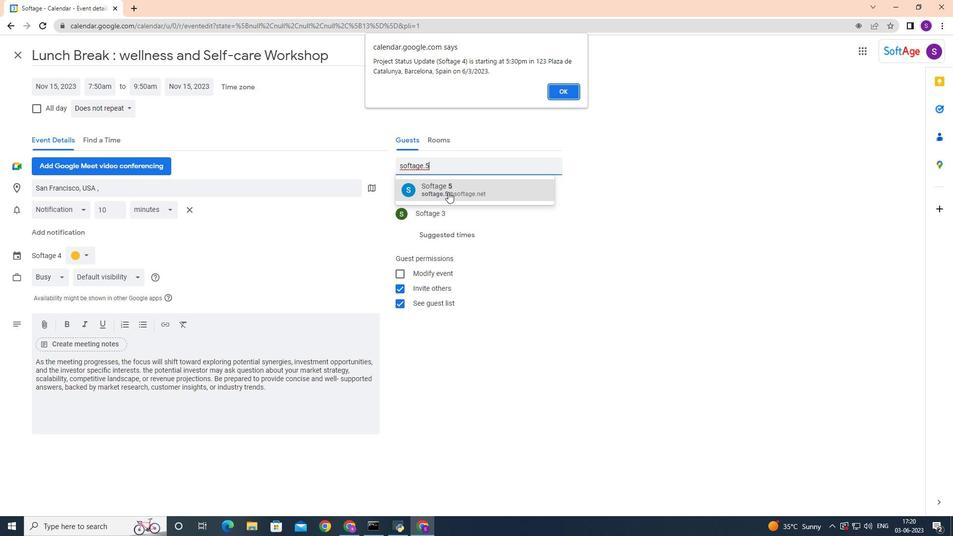 
Action: Mouse pressed left at (447, 191)
Screenshot: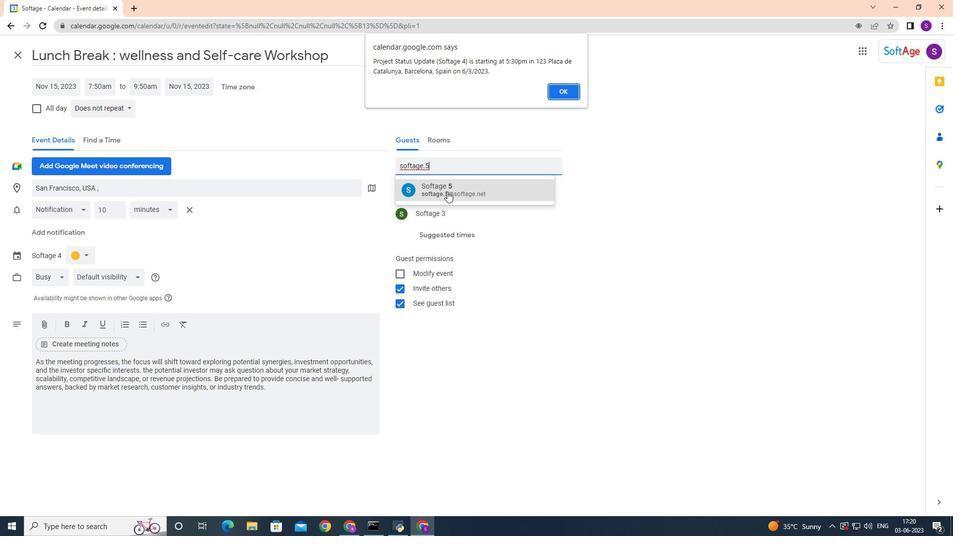 
Action: Mouse moved to (573, 87)
Screenshot: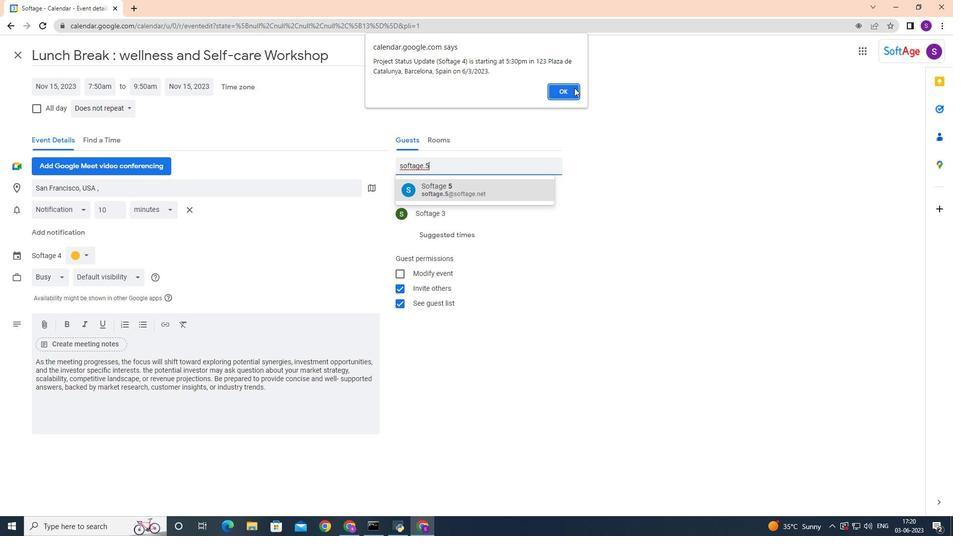 
Action: Mouse pressed left at (573, 87)
Screenshot: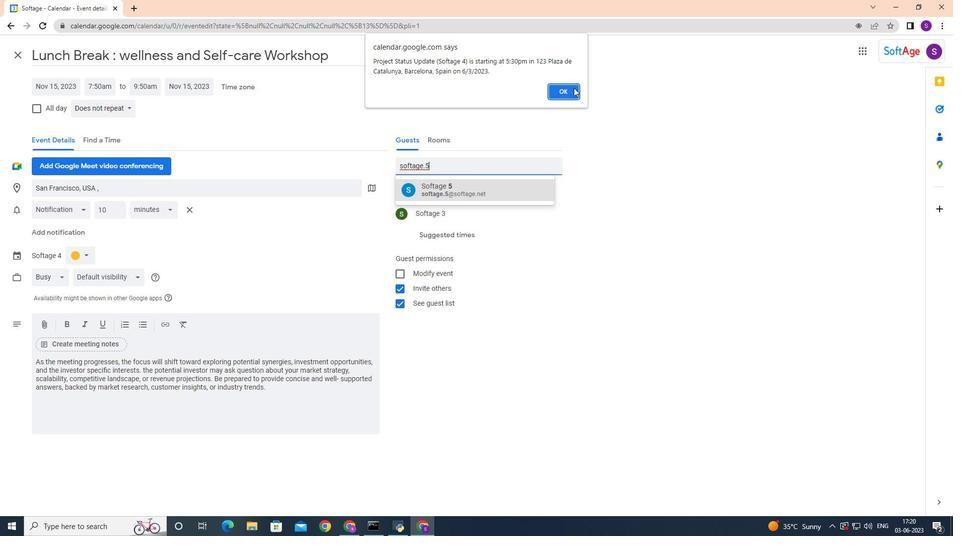 
Action: Mouse moved to (490, 190)
Screenshot: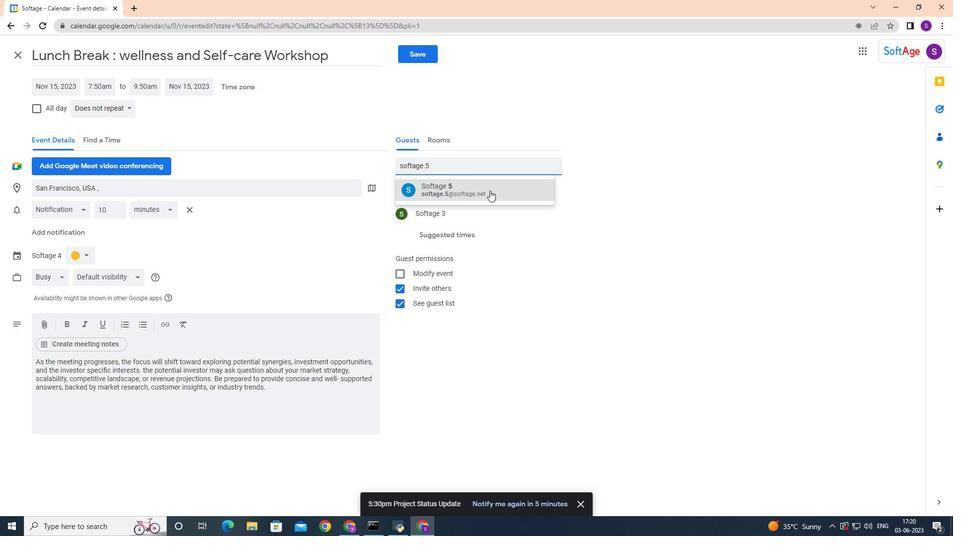 
Action: Mouse pressed left at (490, 190)
Screenshot: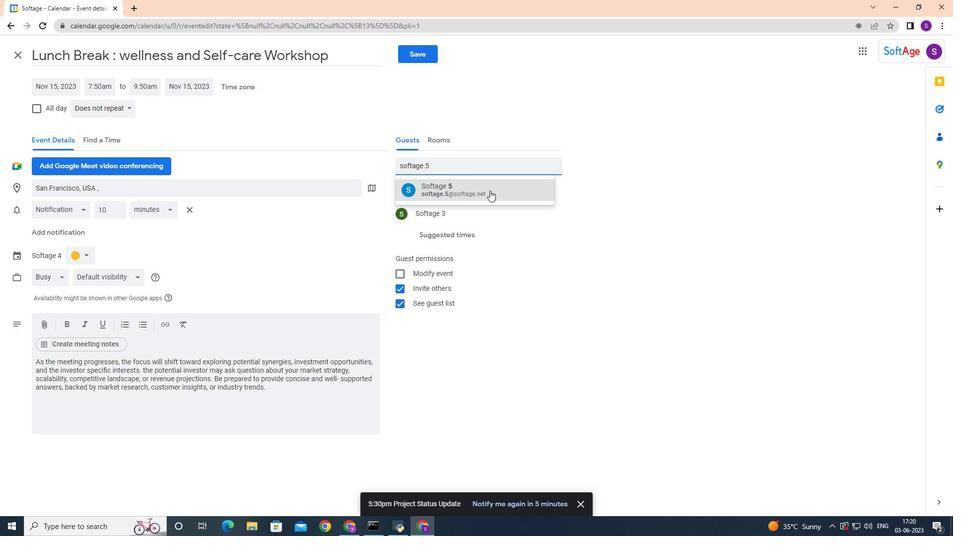 
Action: Mouse moved to (128, 108)
Screenshot: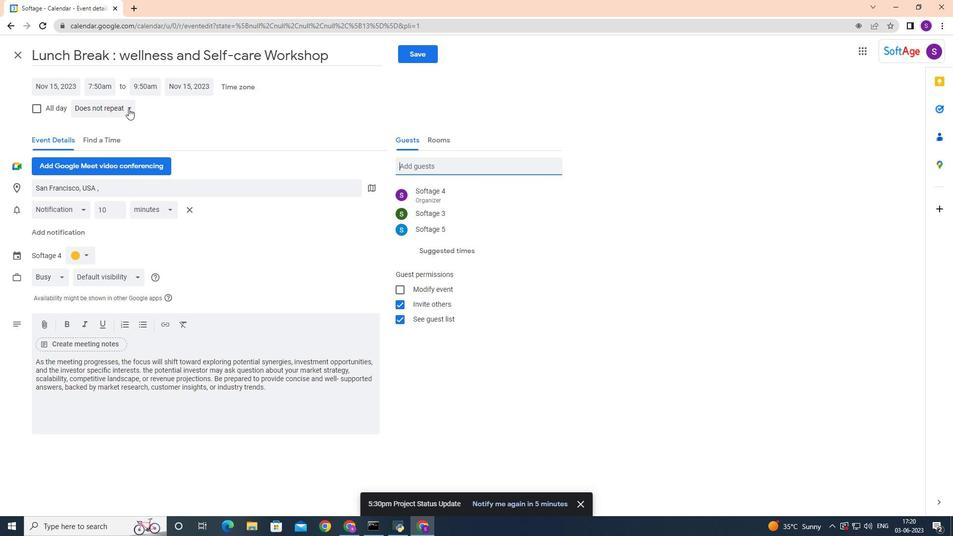 
Action: Mouse pressed left at (128, 108)
Screenshot: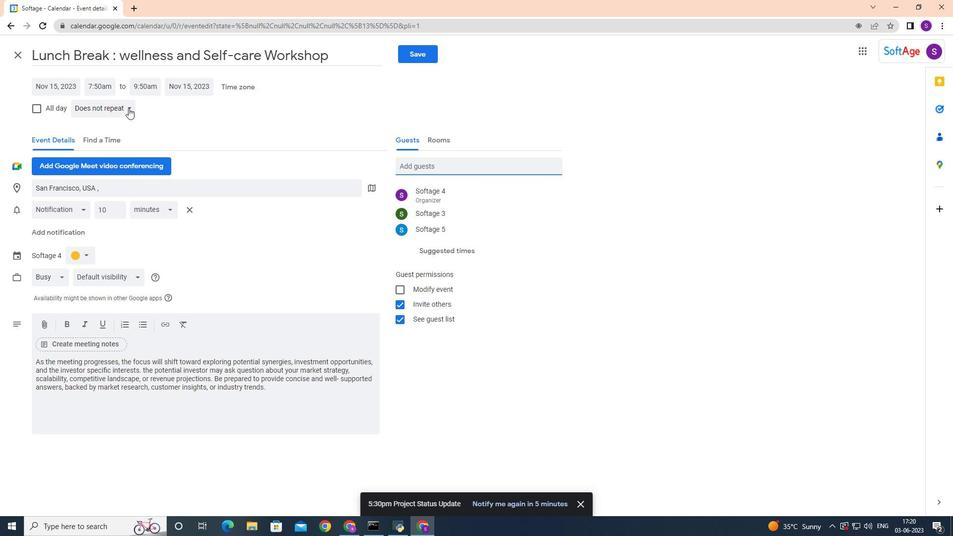 
Action: Mouse moved to (114, 210)
Screenshot: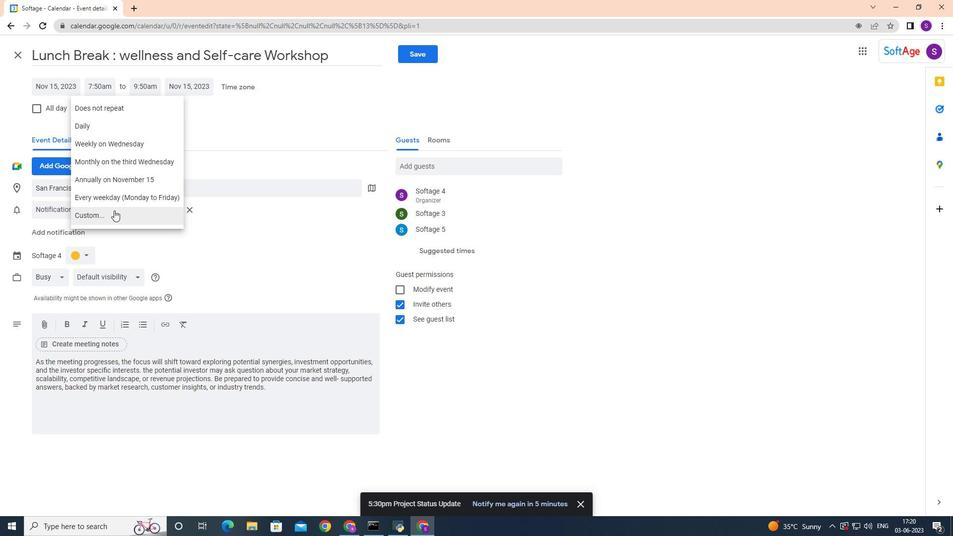 
Action: Mouse pressed left at (114, 210)
Screenshot: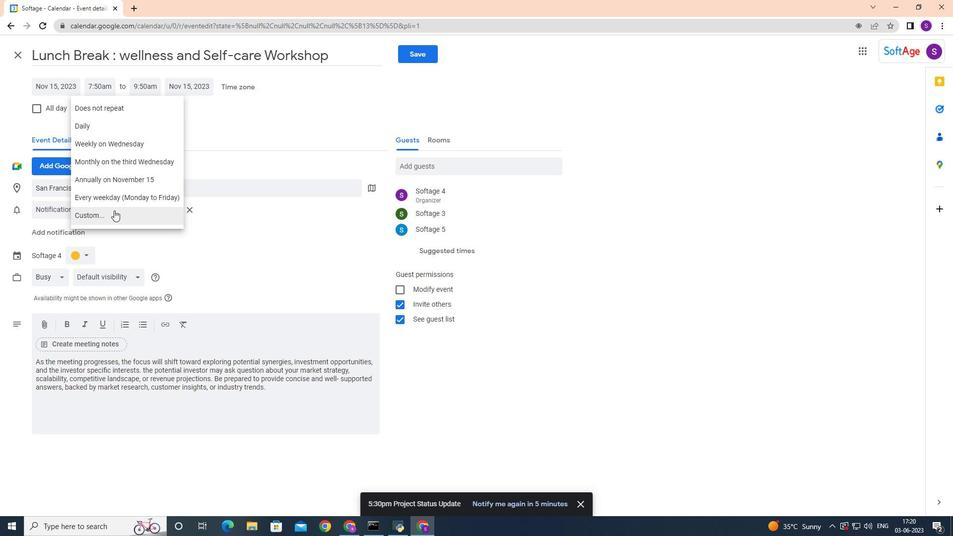 
Action: Mouse moved to (400, 258)
Screenshot: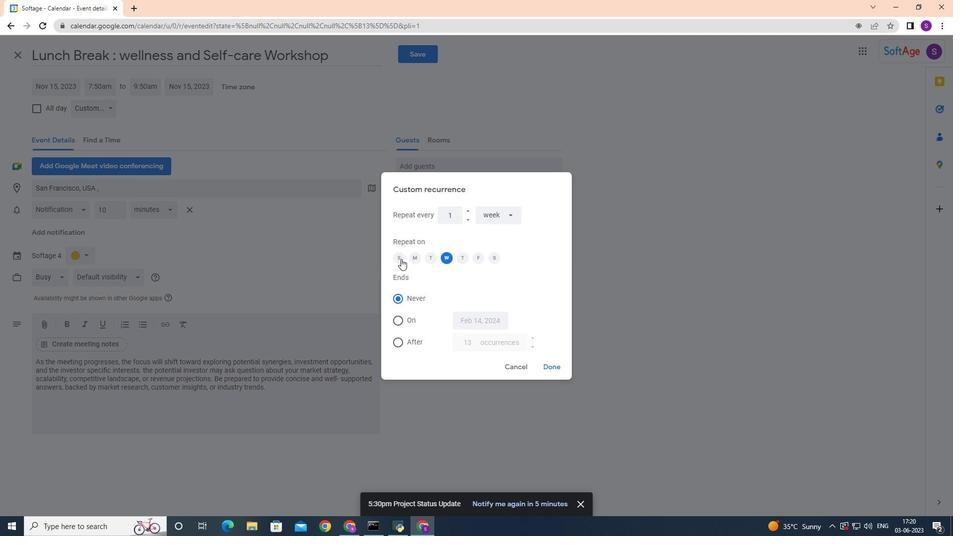 
Action: Mouse pressed left at (400, 258)
Screenshot: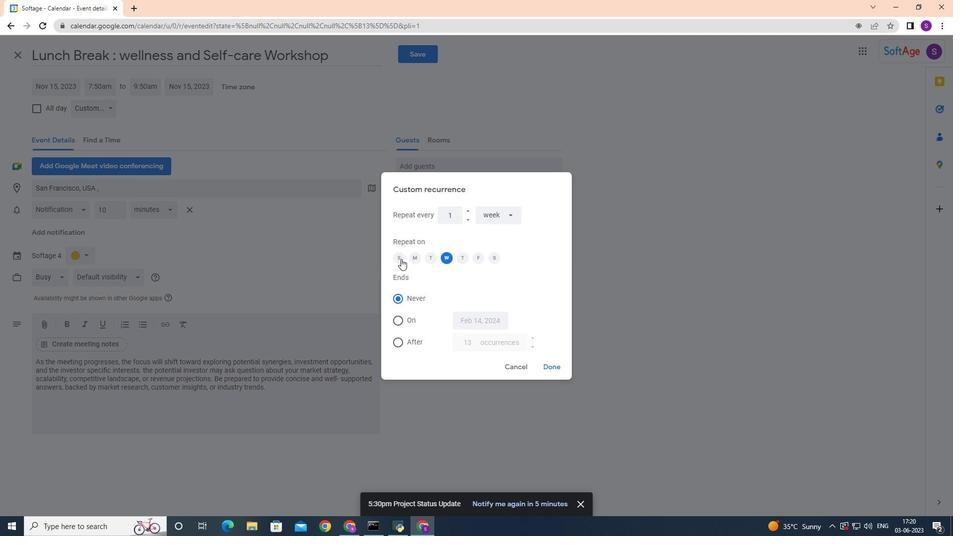 
Action: Mouse moved to (448, 257)
Screenshot: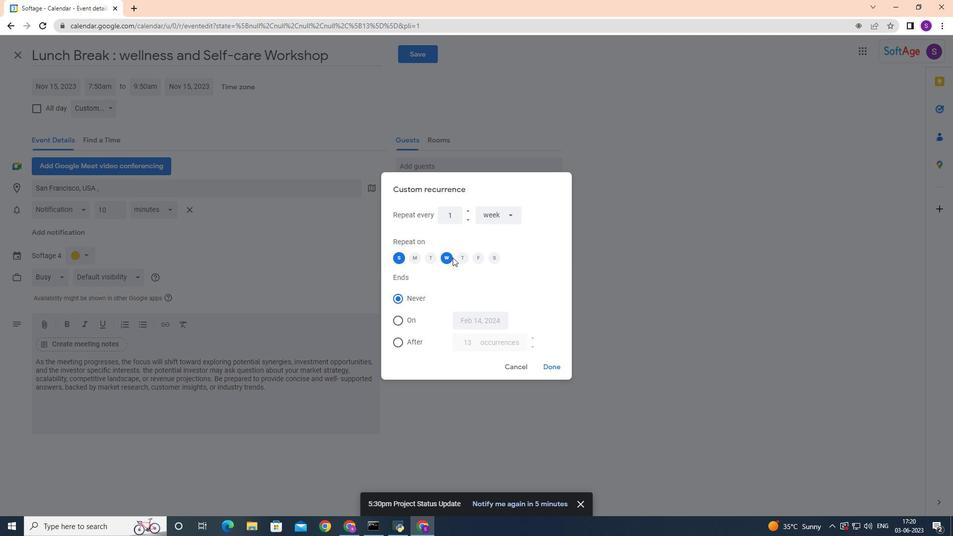 
Action: Mouse pressed left at (448, 257)
Screenshot: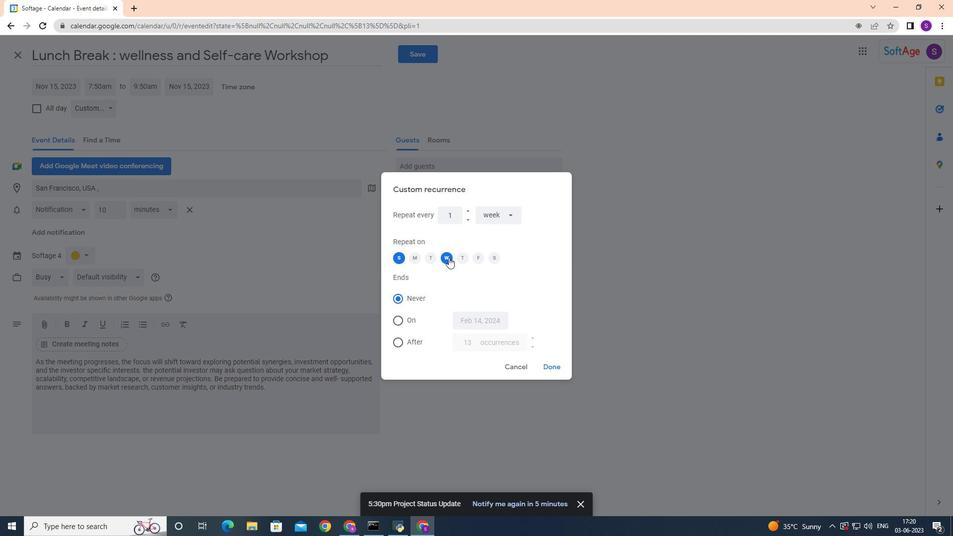 
Action: Mouse moved to (554, 363)
Screenshot: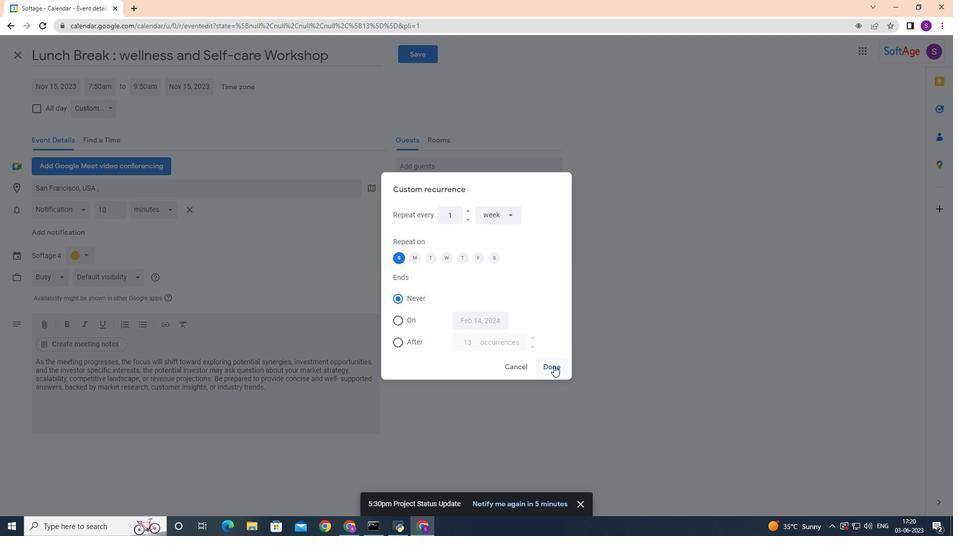
Action: Mouse pressed left at (554, 363)
Screenshot: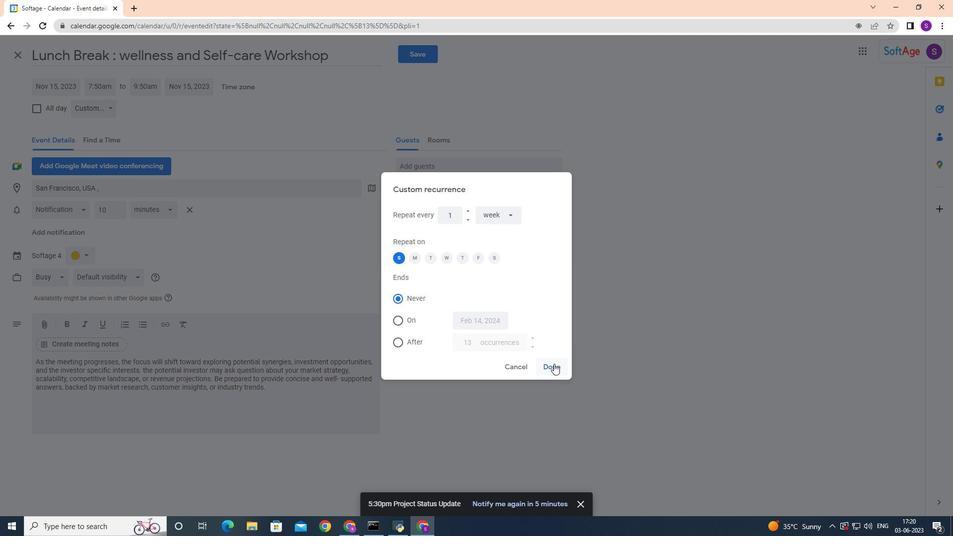 
Action: Mouse moved to (411, 52)
Screenshot: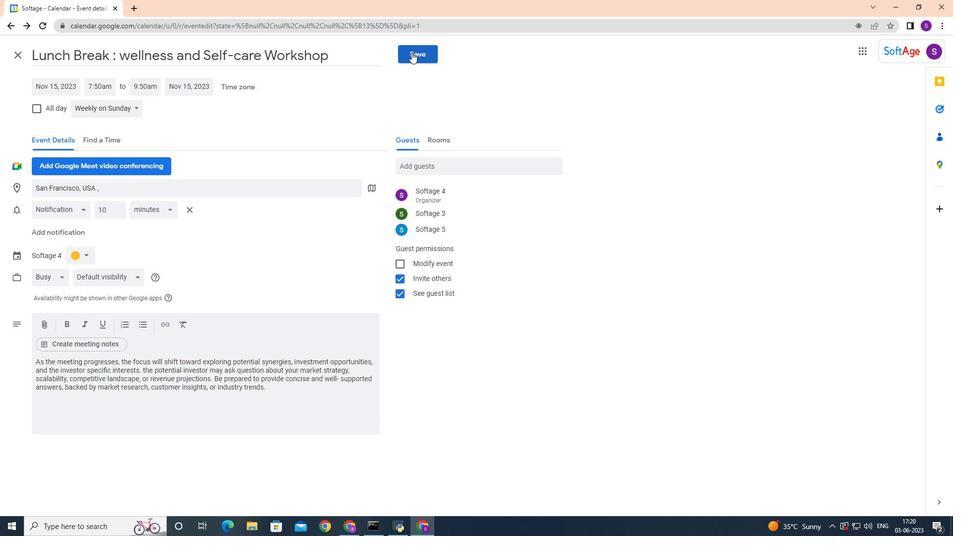 
Action: Mouse pressed left at (411, 52)
Screenshot: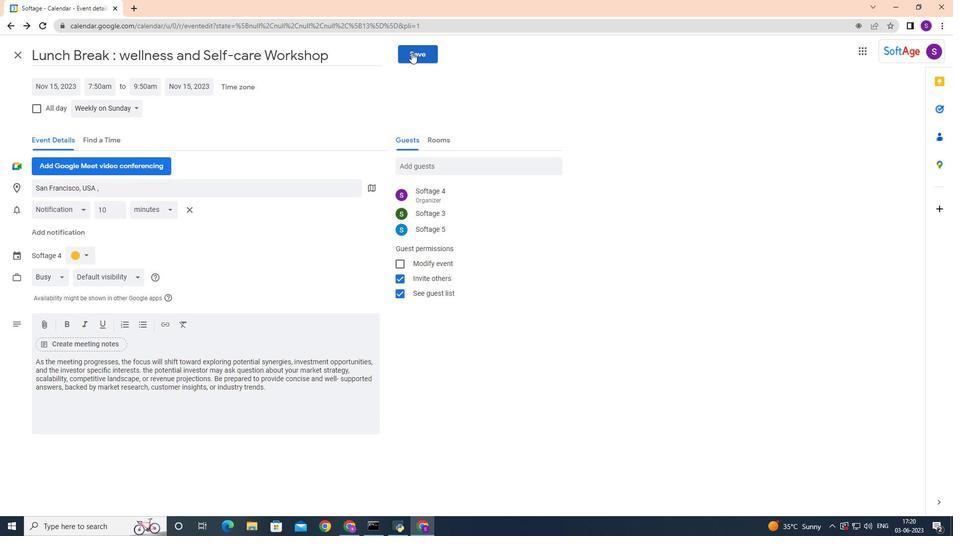 
Action: Mouse moved to (569, 297)
Screenshot: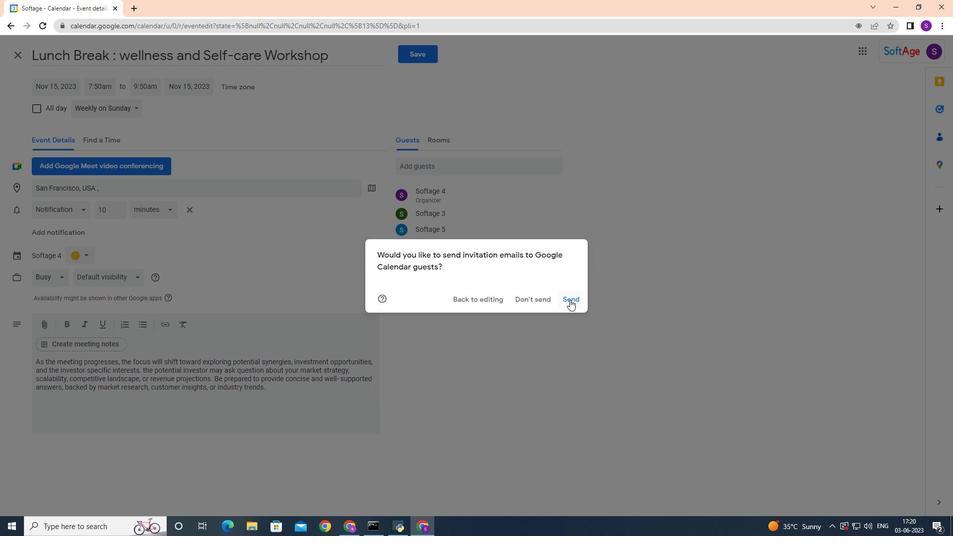 
Action: Mouse pressed left at (569, 297)
Screenshot: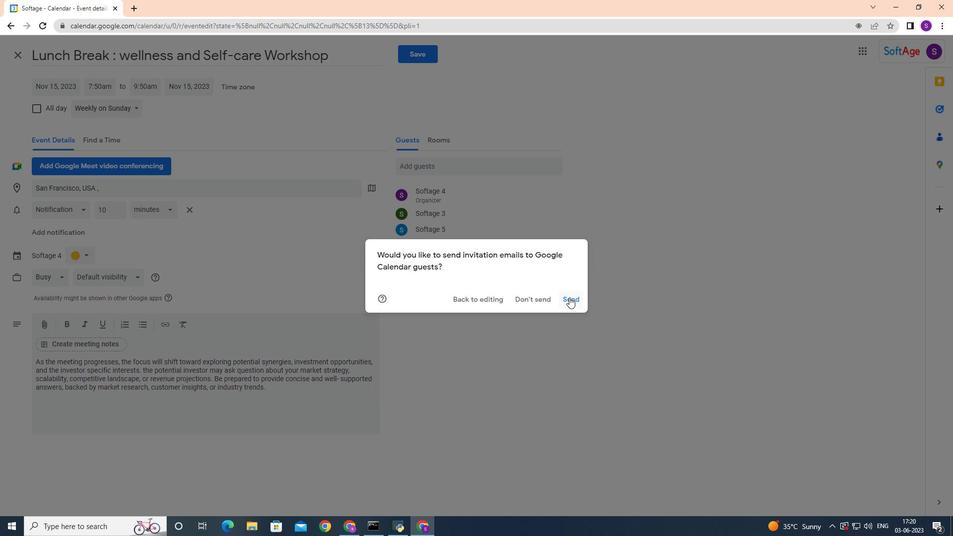 
